 Task: In the  document Andrew.epub Write the word in the shape with center alignment 'LOL'Change Page orientation to  'Landscape' Insert emoji at the end of quote: Smile
Action: Mouse moved to (532, 272)
Screenshot: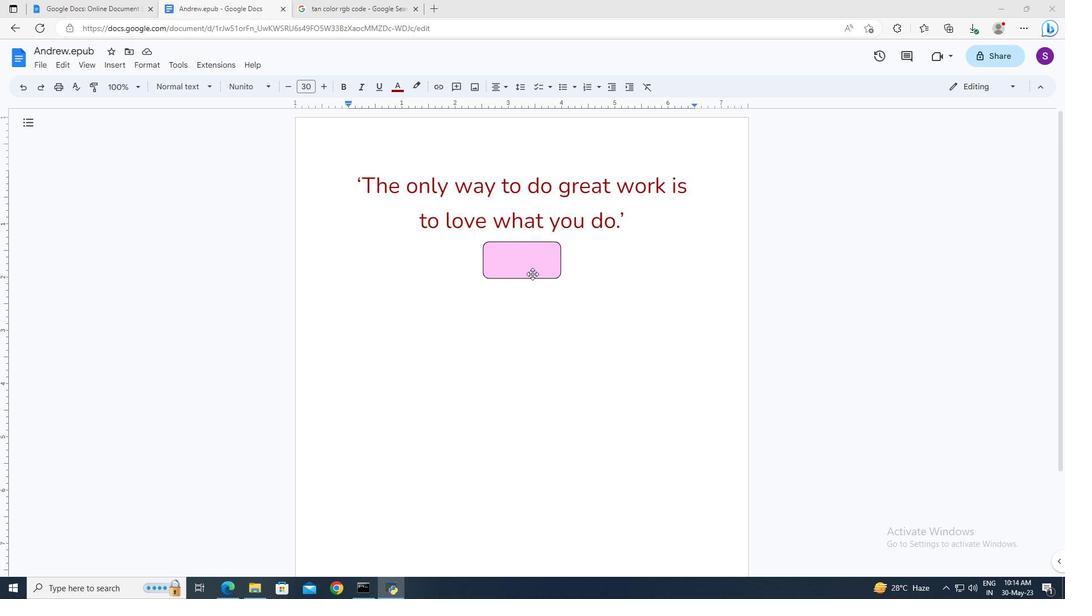 
Action: Mouse pressed left at (532, 272)
Screenshot: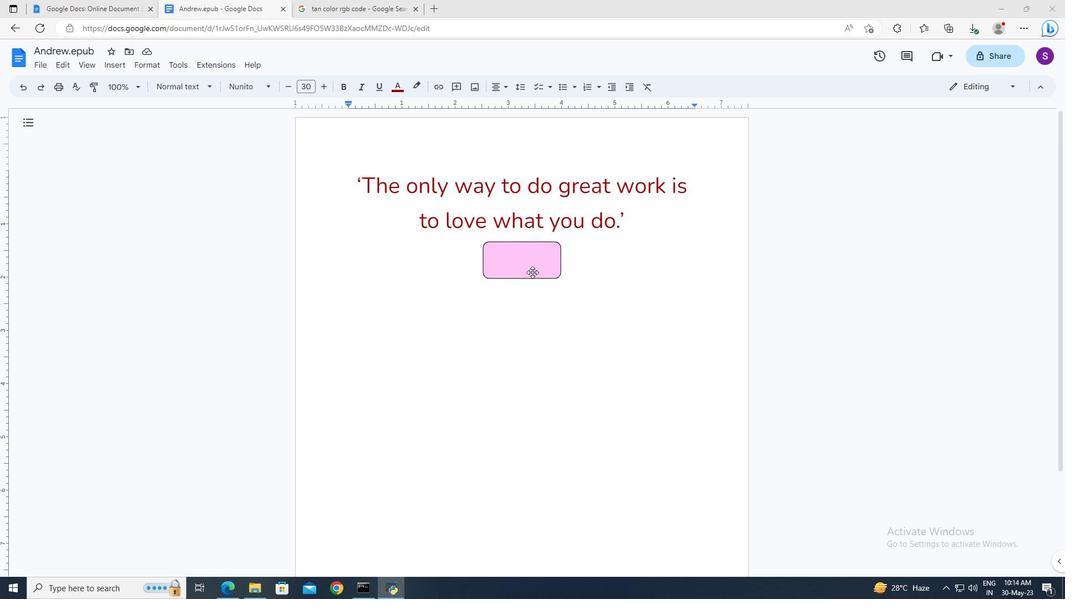 
Action: Mouse moved to (499, 294)
Screenshot: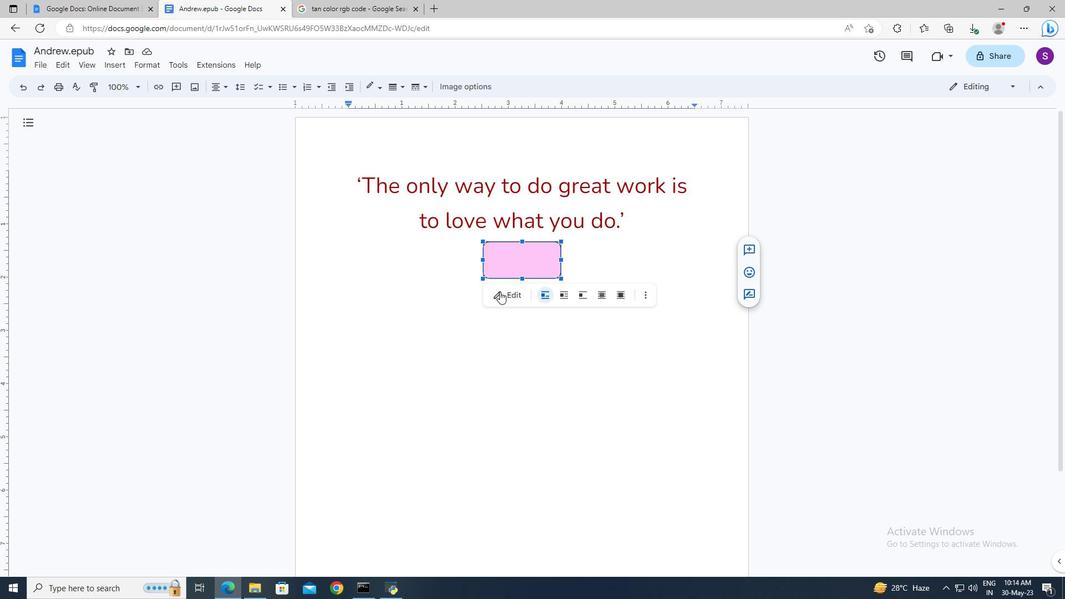 
Action: Mouse pressed left at (499, 294)
Screenshot: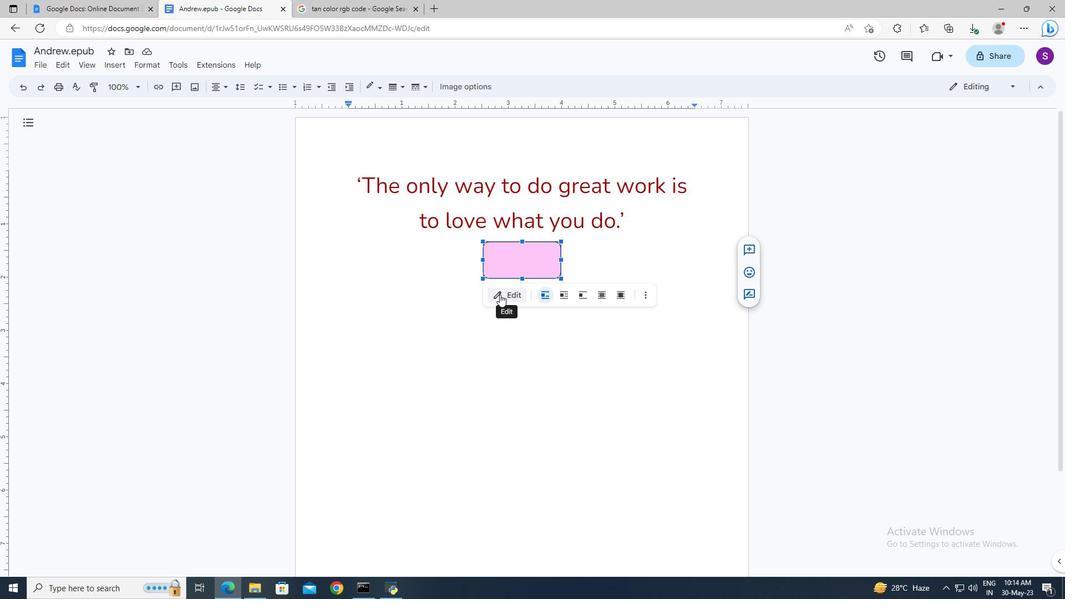 
Action: Mouse moved to (449, 125)
Screenshot: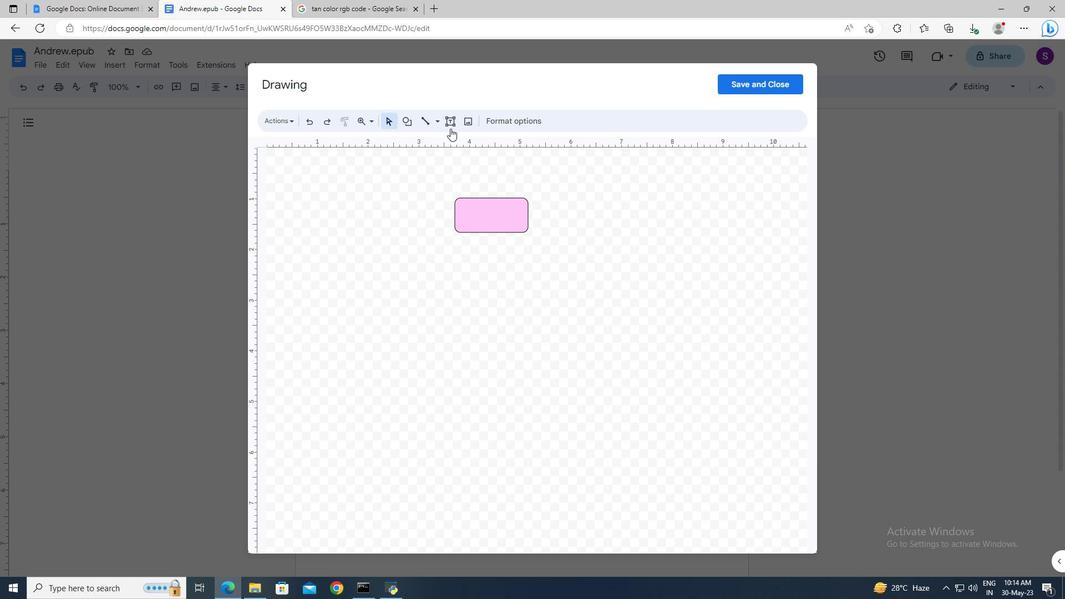 
Action: Mouse pressed left at (449, 125)
Screenshot: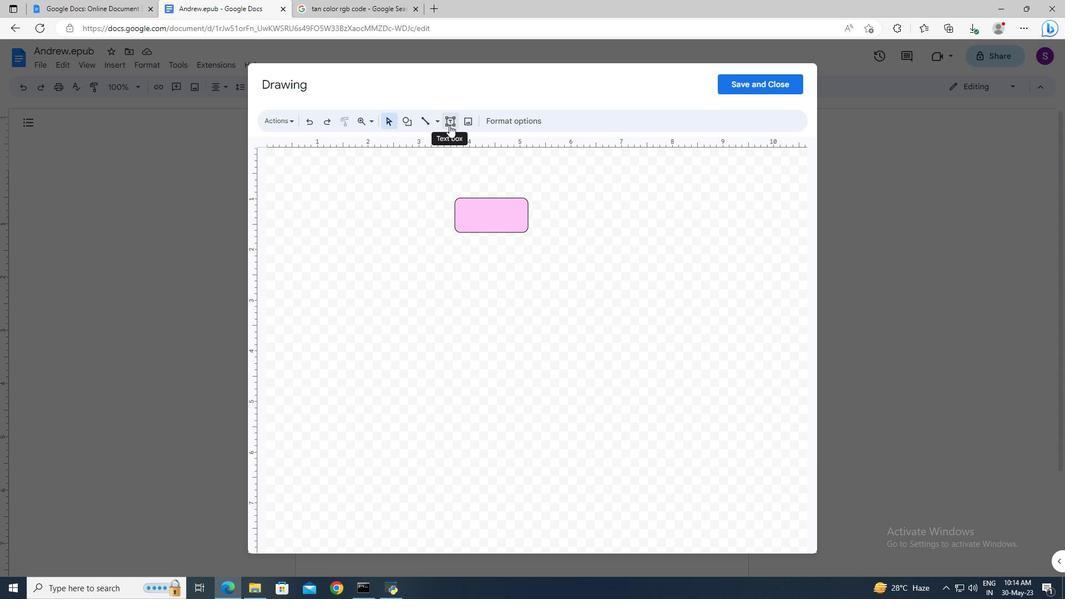
Action: Mouse moved to (470, 210)
Screenshot: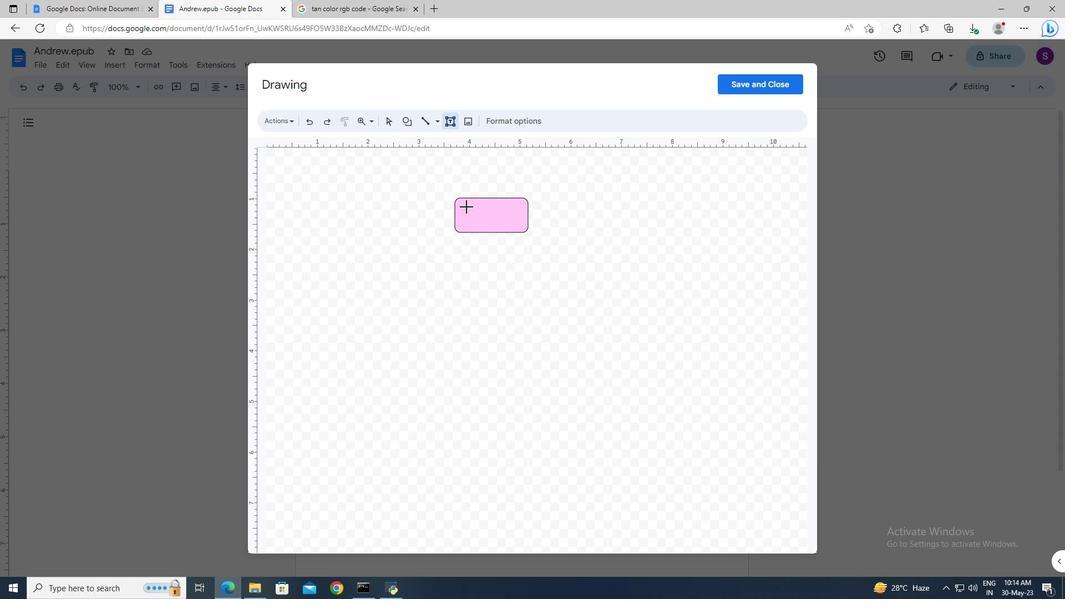 
Action: Mouse pressed left at (466, 207)
Screenshot: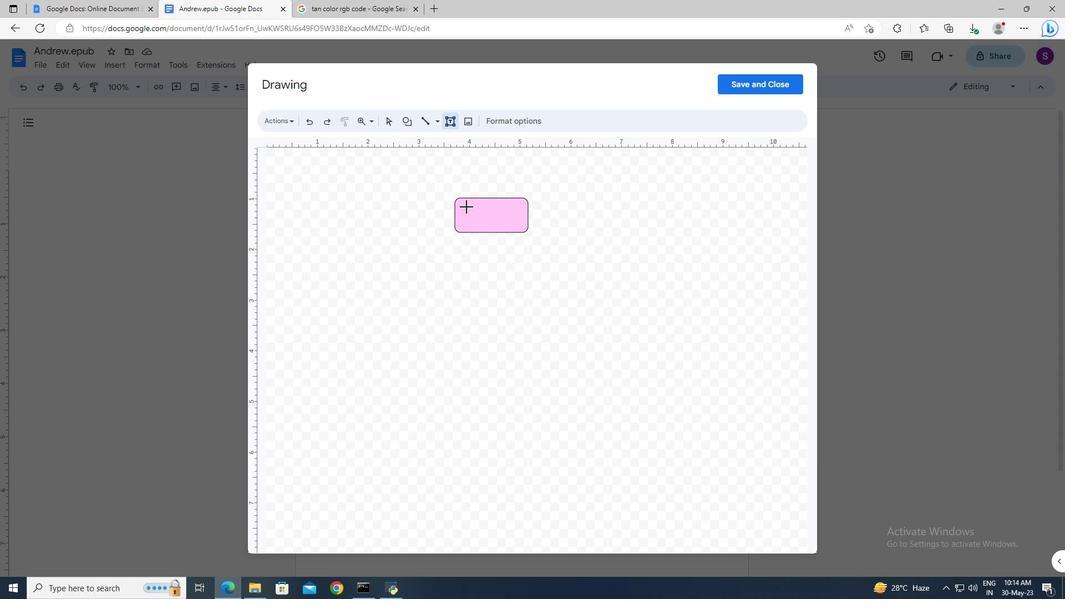 
Action: Mouse moved to (502, 220)
Screenshot: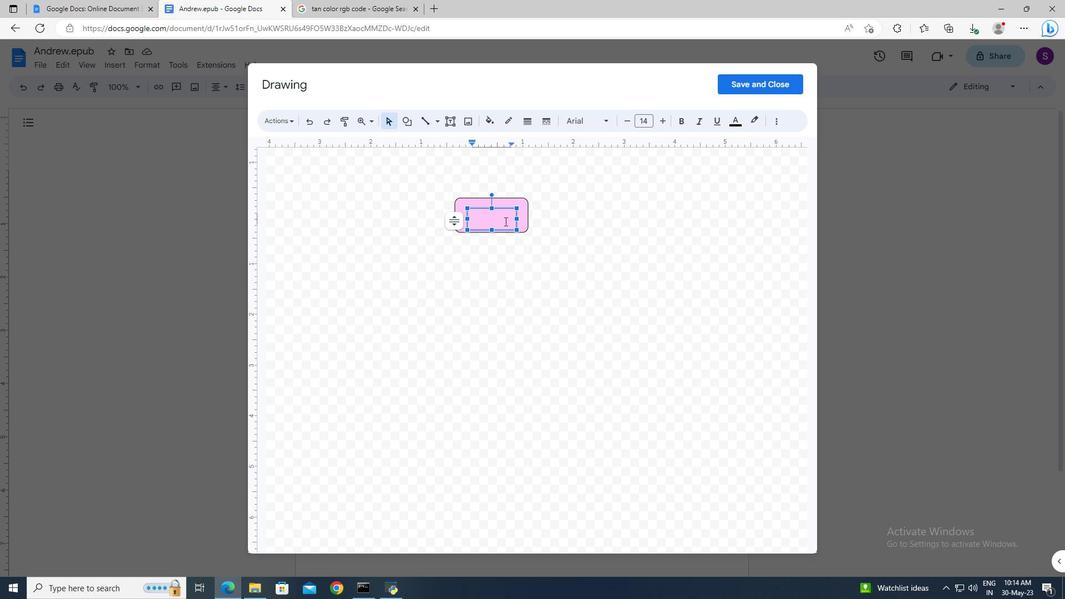 
Action: Key pressed <Key.shift>LOL
Screenshot: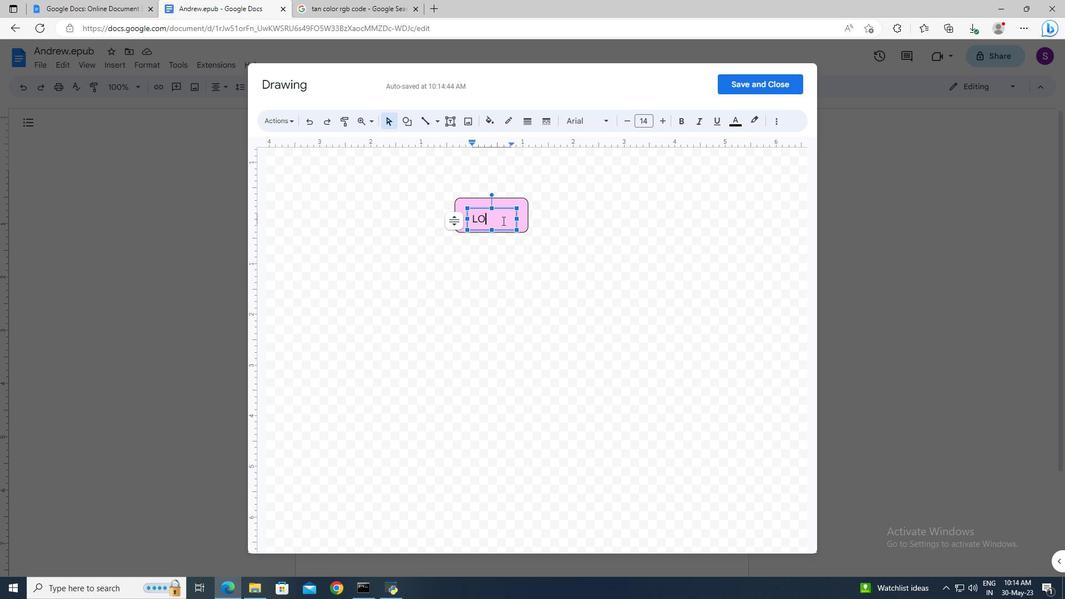 
Action: Mouse moved to (548, 219)
Screenshot: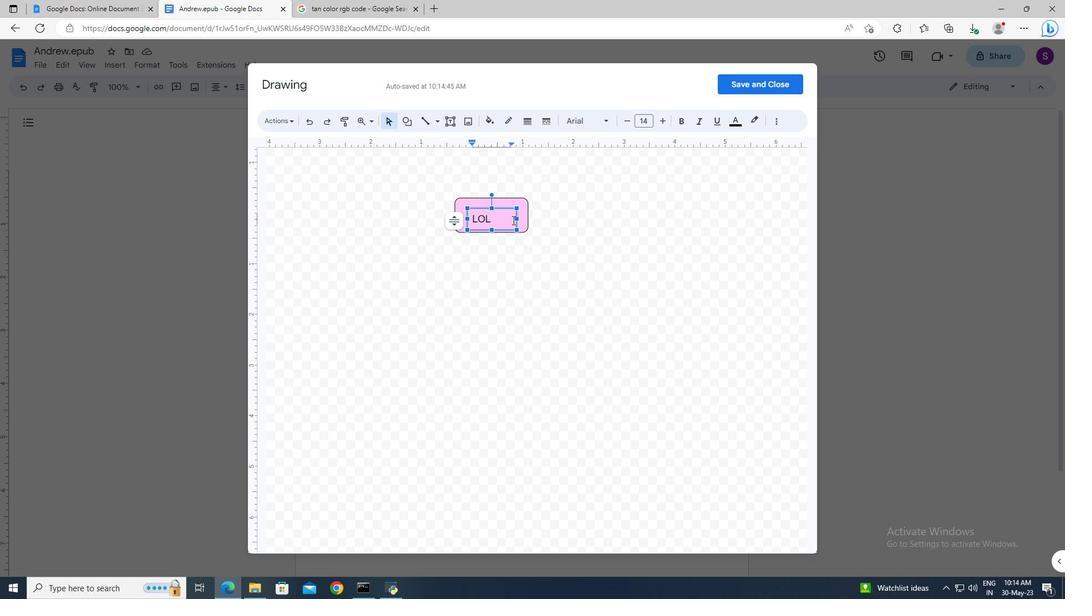 
Action: Mouse pressed left at (548, 219)
Screenshot: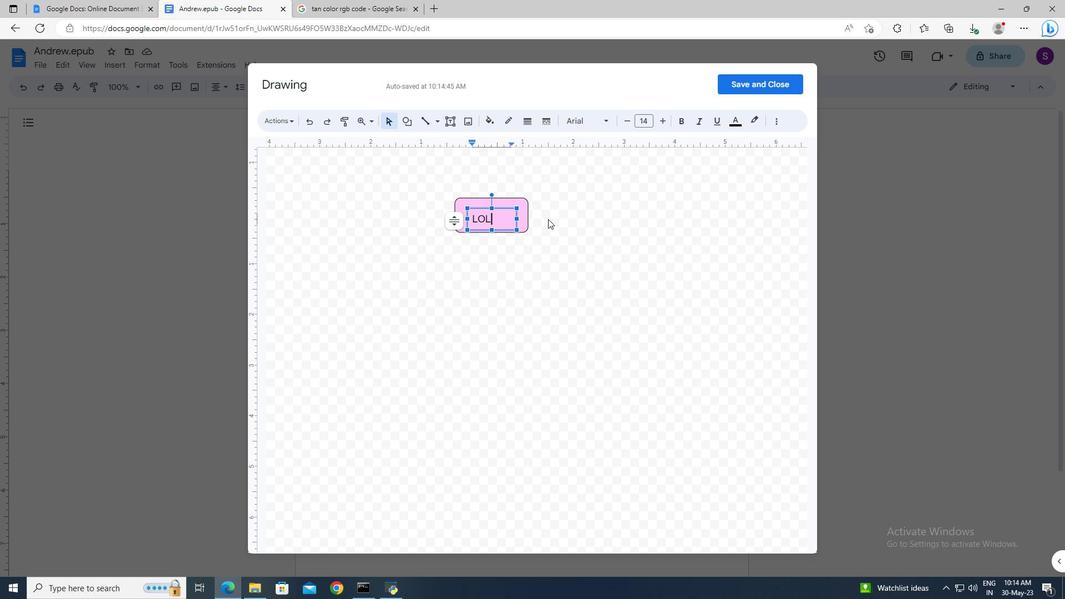 
Action: Mouse moved to (489, 215)
Screenshot: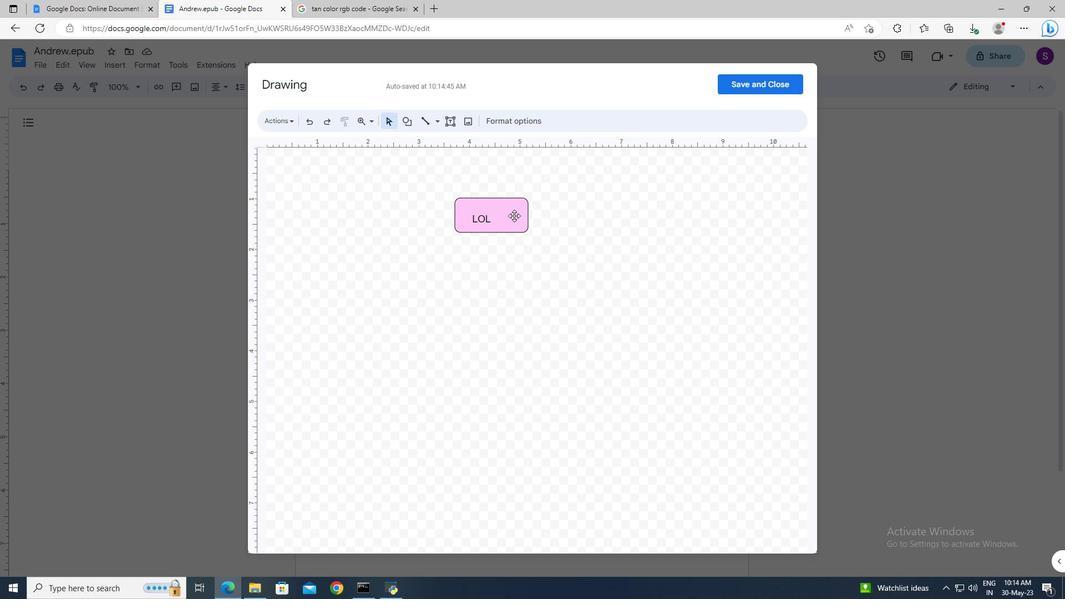 
Action: Mouse pressed left at (489, 215)
Screenshot: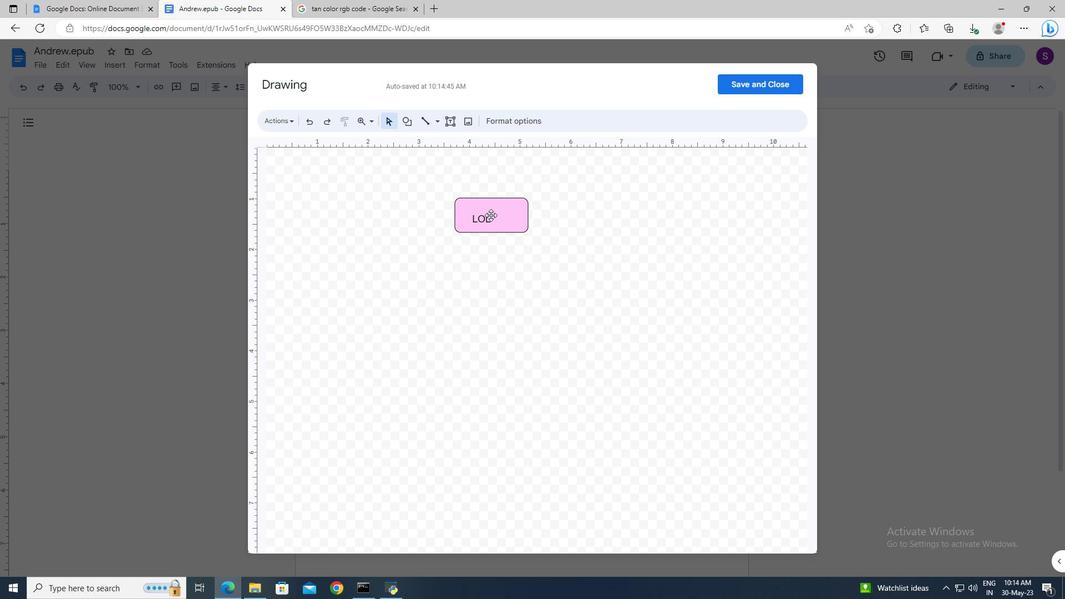
Action: Mouse moved to (514, 219)
Screenshot: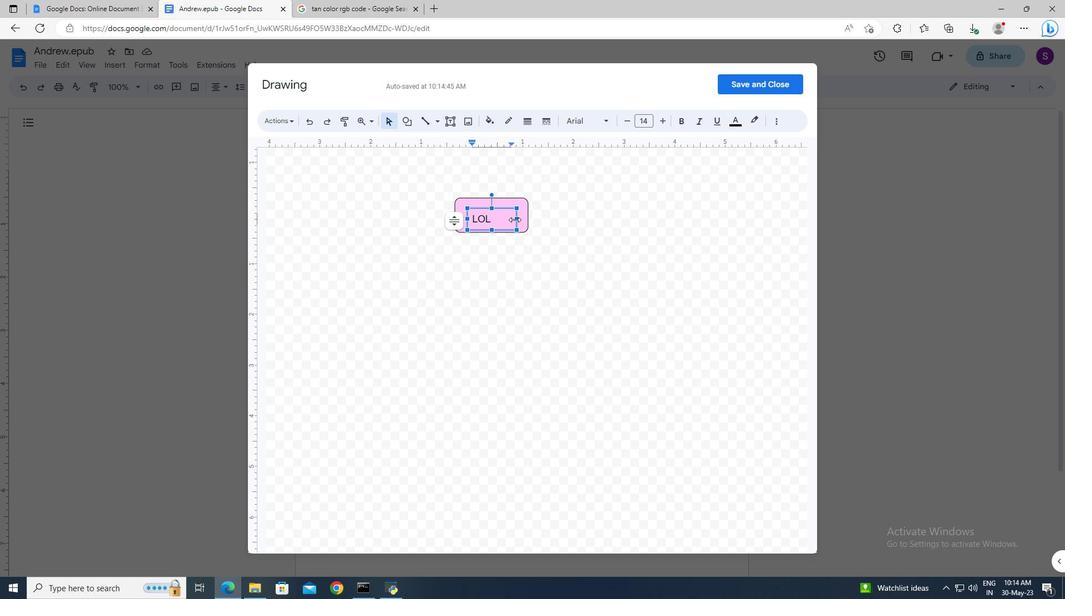 
Action: Mouse pressed left at (514, 219)
Screenshot: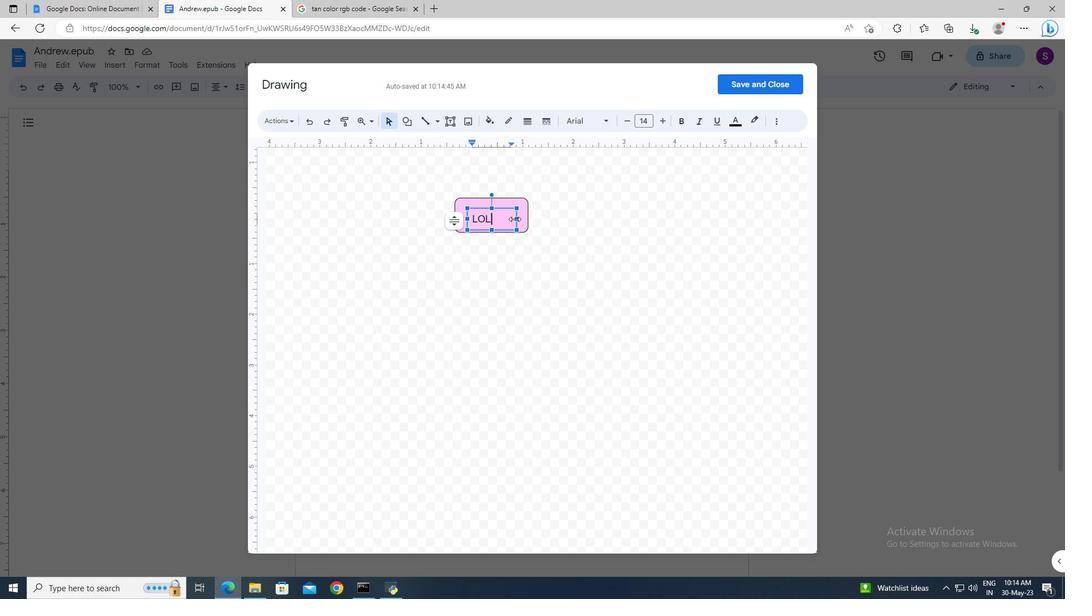 
Action: Mouse moved to (495, 223)
Screenshot: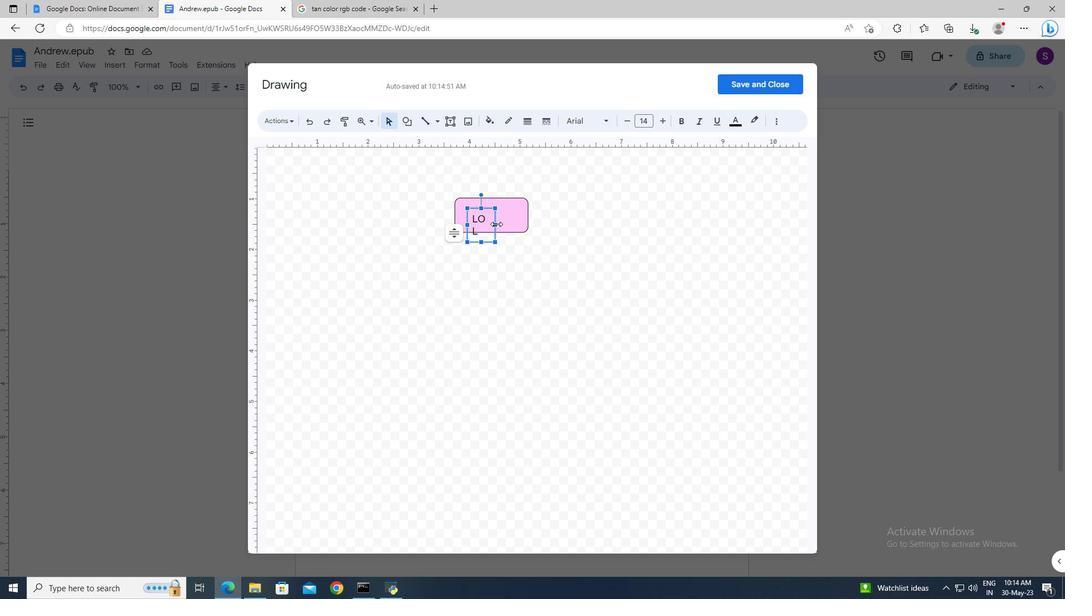 
Action: Mouse pressed left at (495, 223)
Screenshot: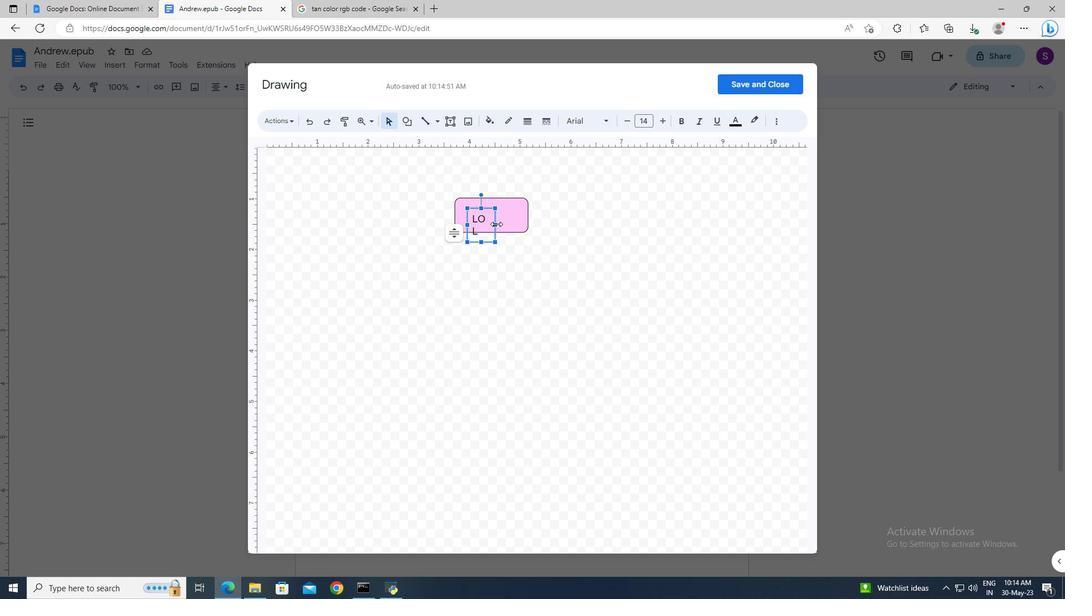 
Action: Mouse moved to (484, 214)
Screenshot: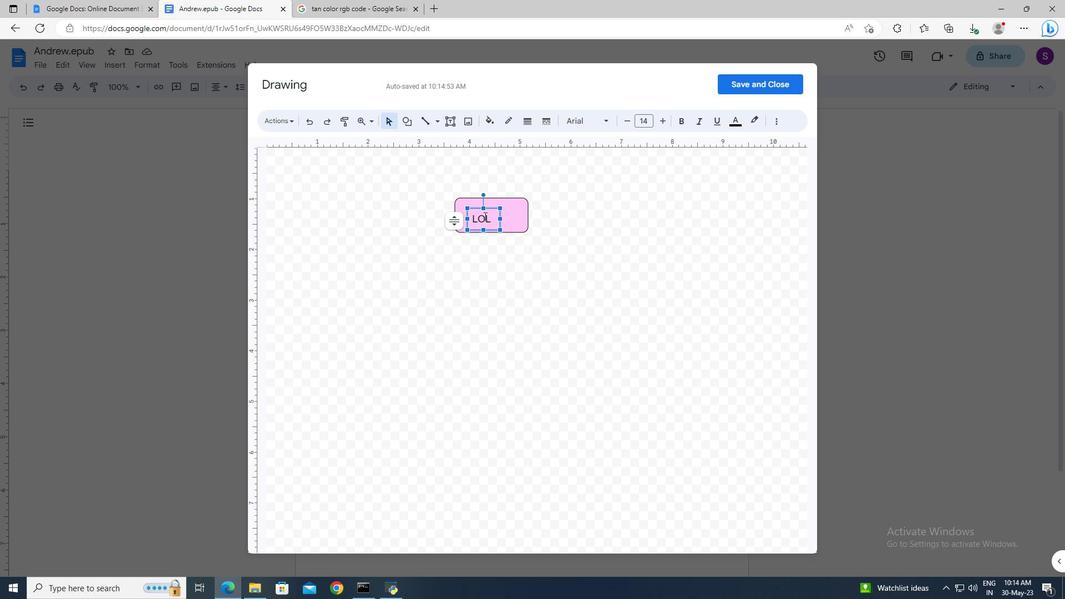 
Action: Mouse pressed left at (484, 214)
Screenshot: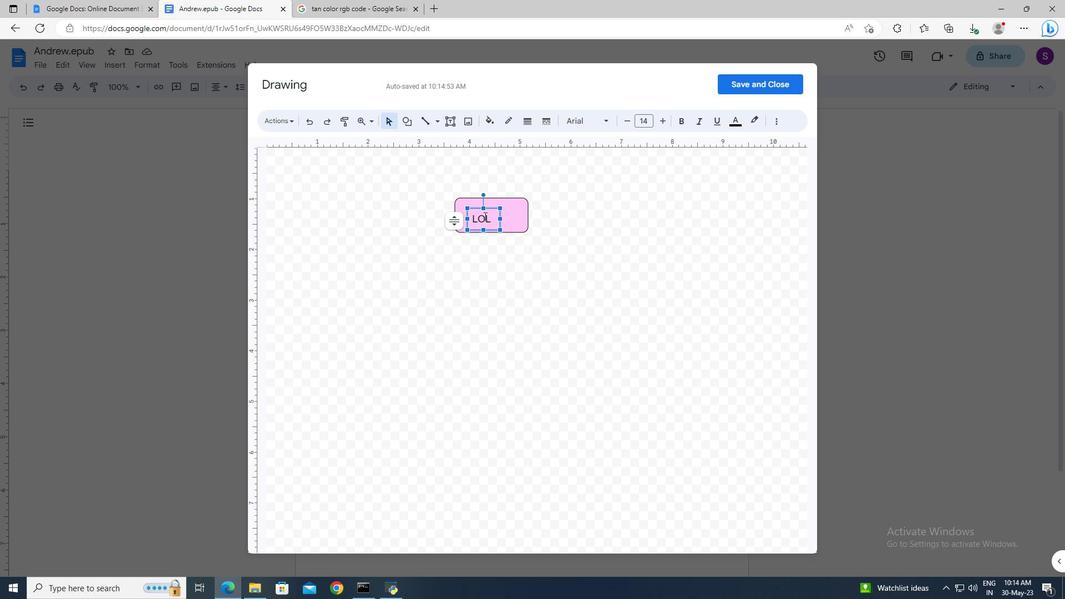 
Action: Mouse moved to (485, 208)
Screenshot: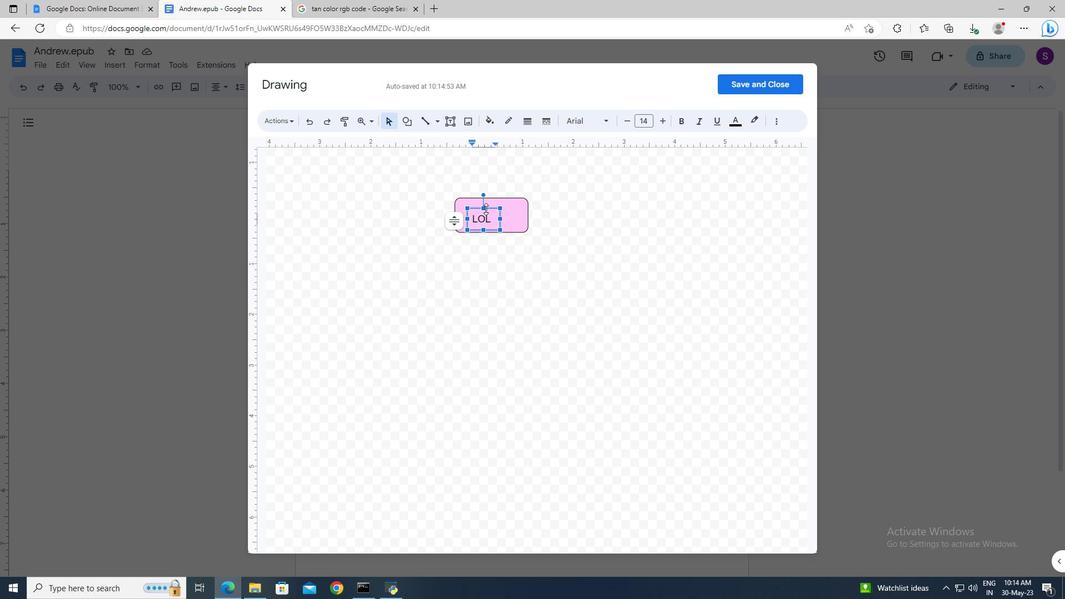 
Action: Mouse pressed left at (485, 208)
Screenshot: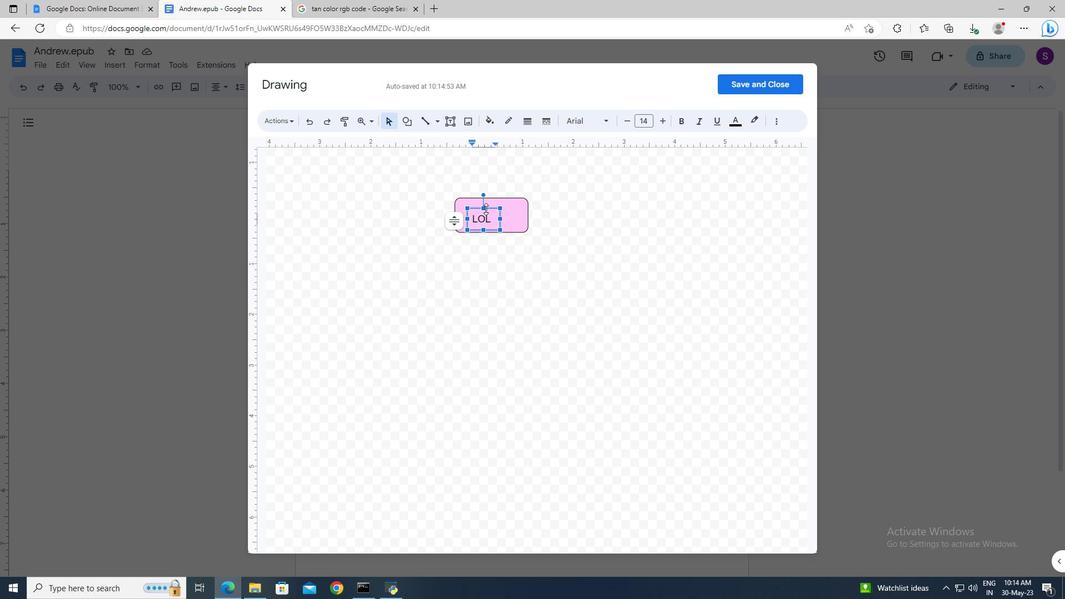 
Action: Mouse moved to (486, 209)
Screenshot: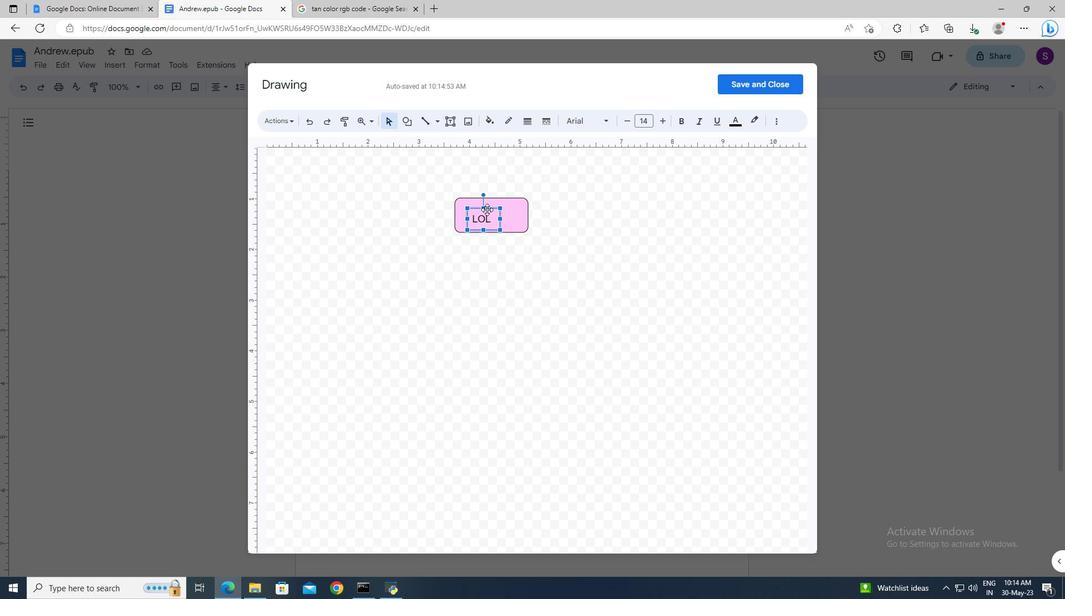 
Action: Mouse pressed left at (486, 209)
Screenshot: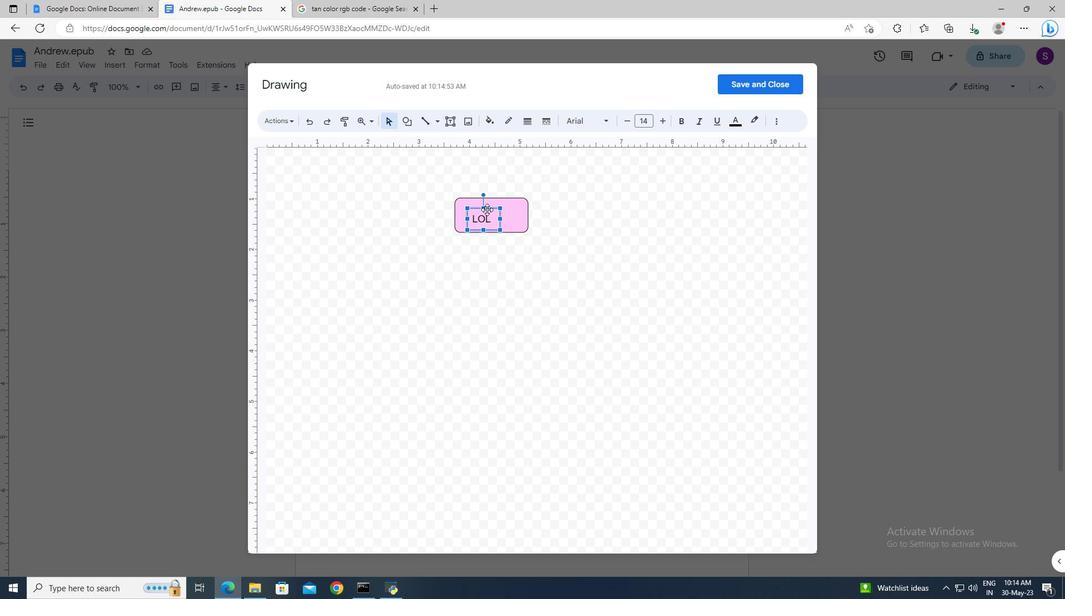 
Action: Mouse moved to (507, 214)
Screenshot: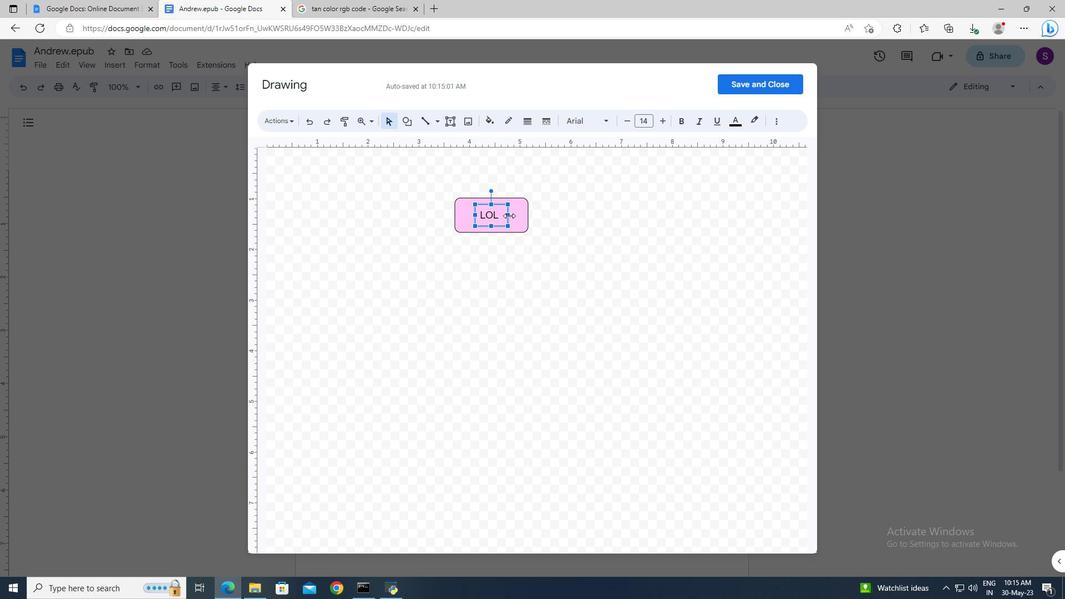 
Action: Mouse pressed left at (507, 214)
Screenshot: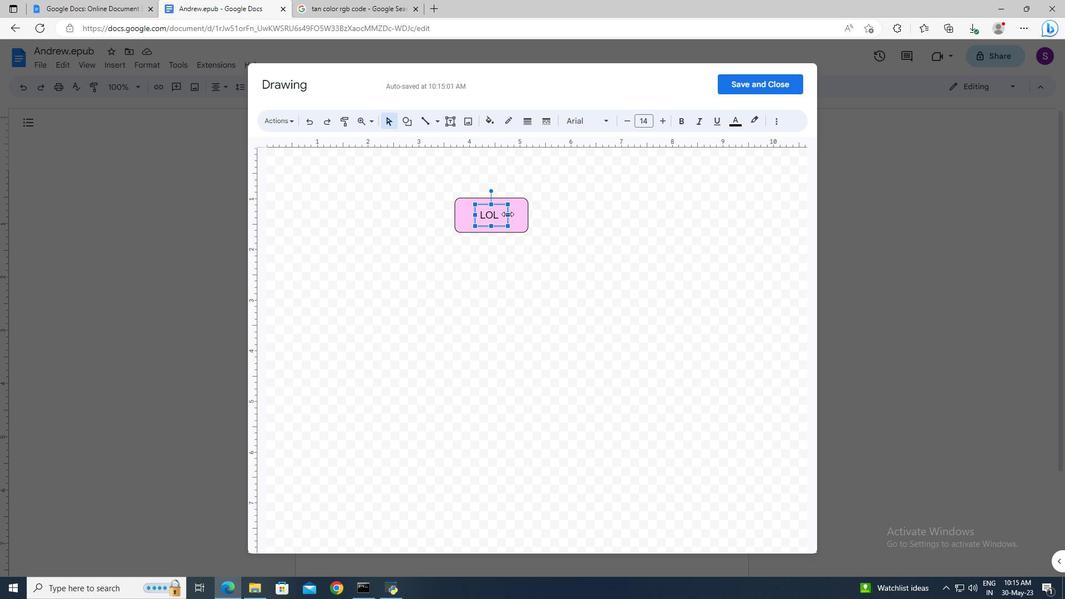 
Action: Mouse moved to (490, 211)
Screenshot: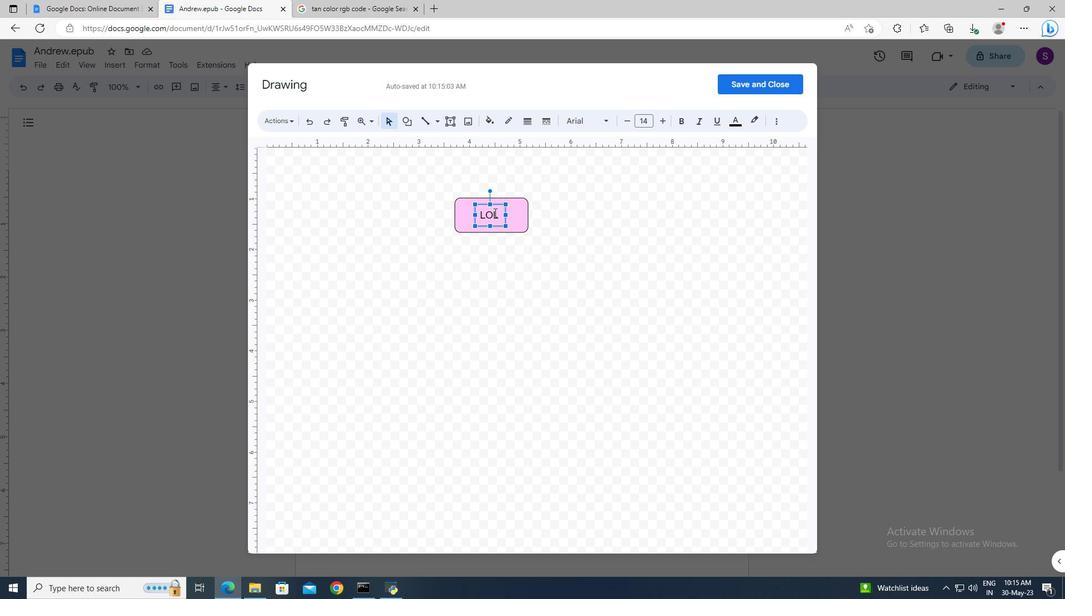 
Action: Mouse pressed left at (490, 211)
Screenshot: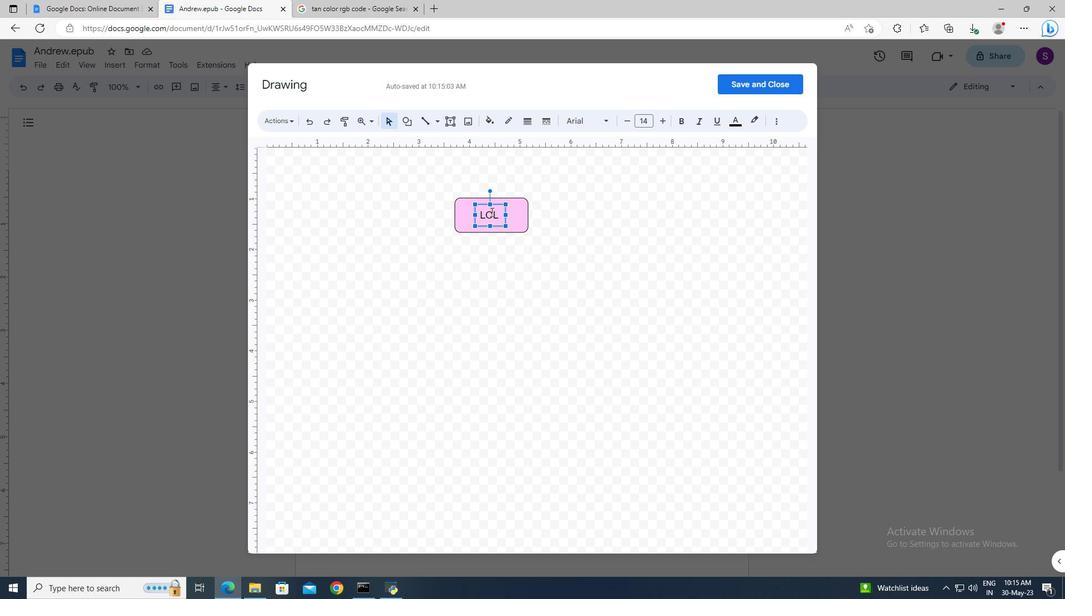 
Action: Mouse pressed left at (490, 211)
Screenshot: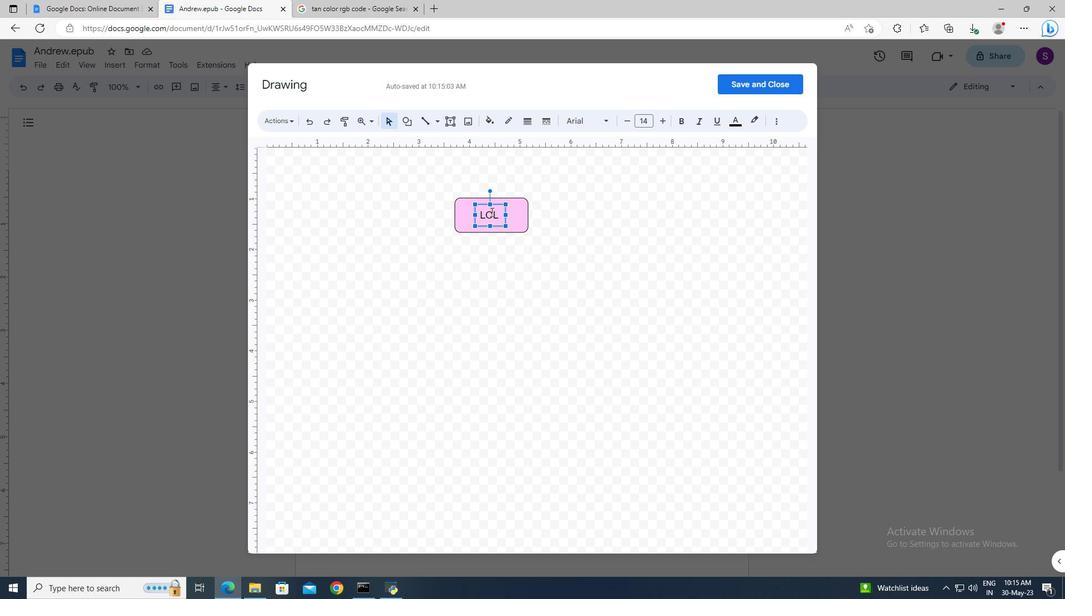 
Action: Mouse moved to (732, 88)
Screenshot: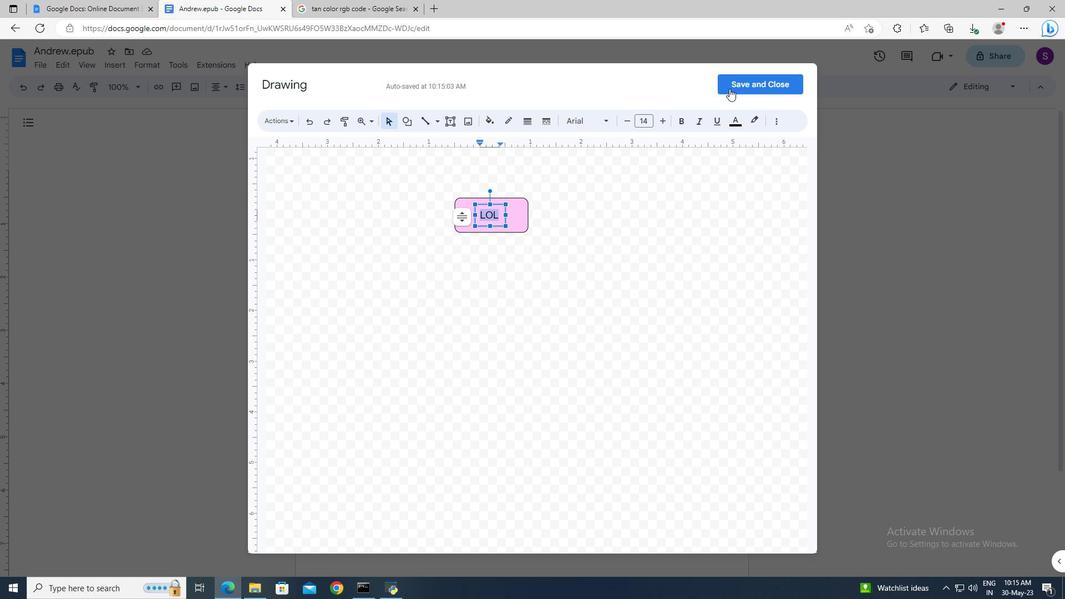 
Action: Mouse pressed left at (732, 88)
Screenshot: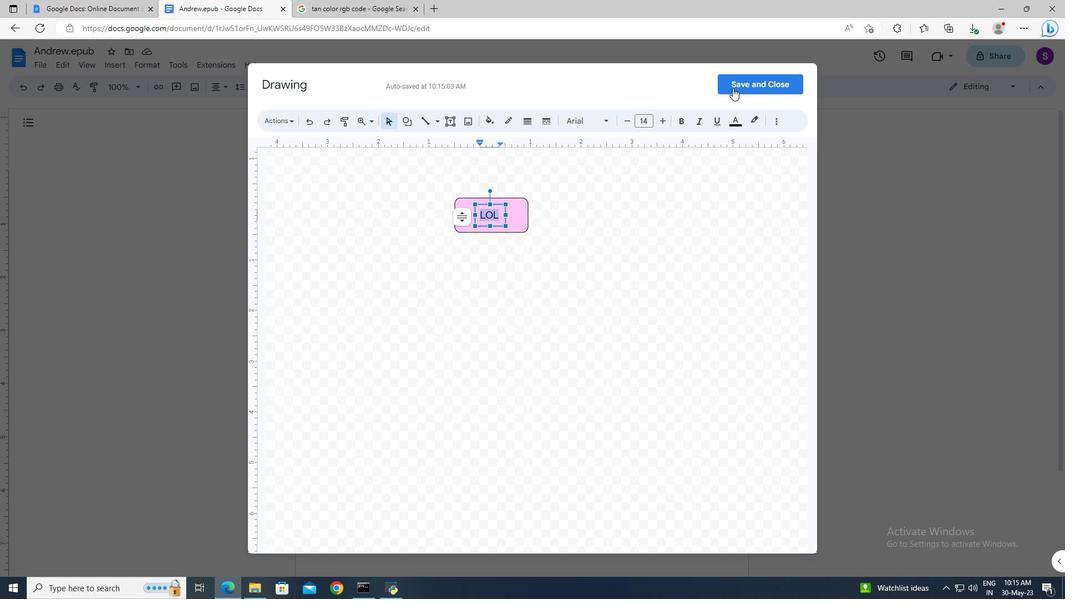 
Action: Mouse moved to (521, 259)
Screenshot: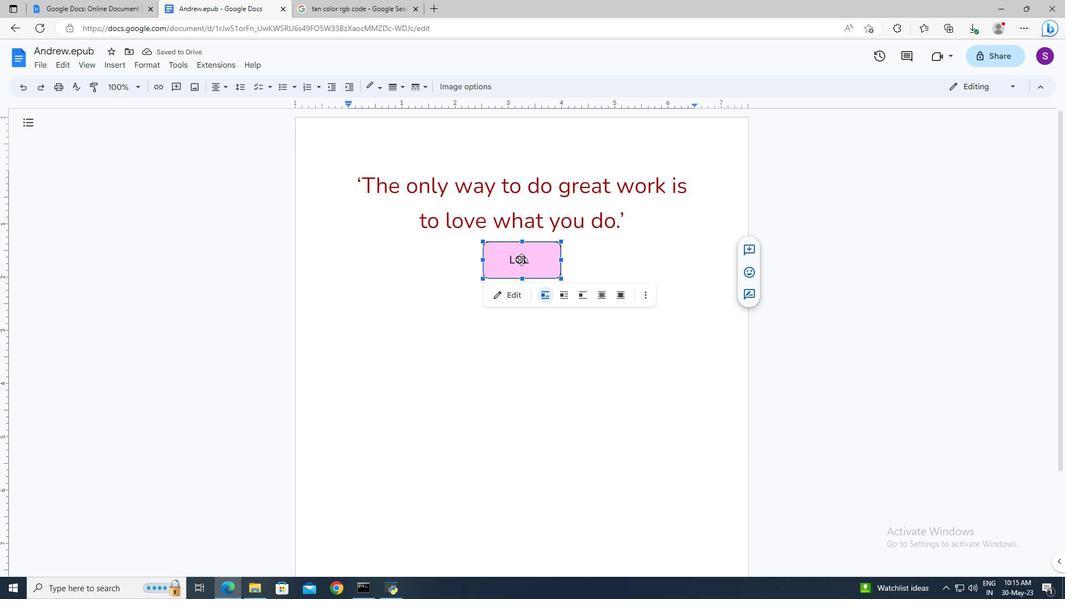 
Action: Mouse pressed left at (521, 259)
Screenshot: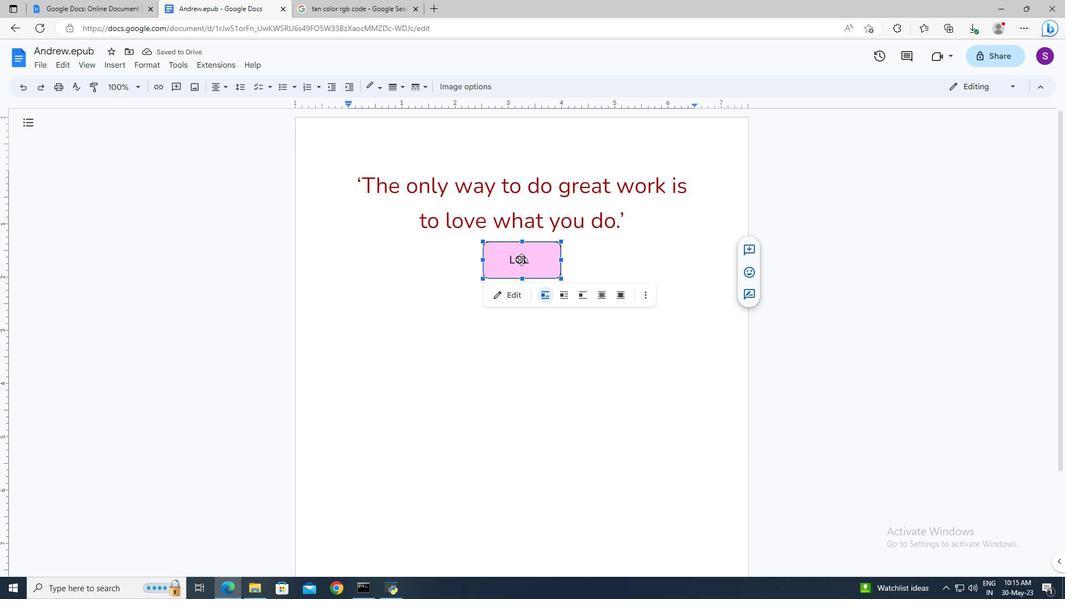 
Action: Mouse moved to (521, 259)
Screenshot: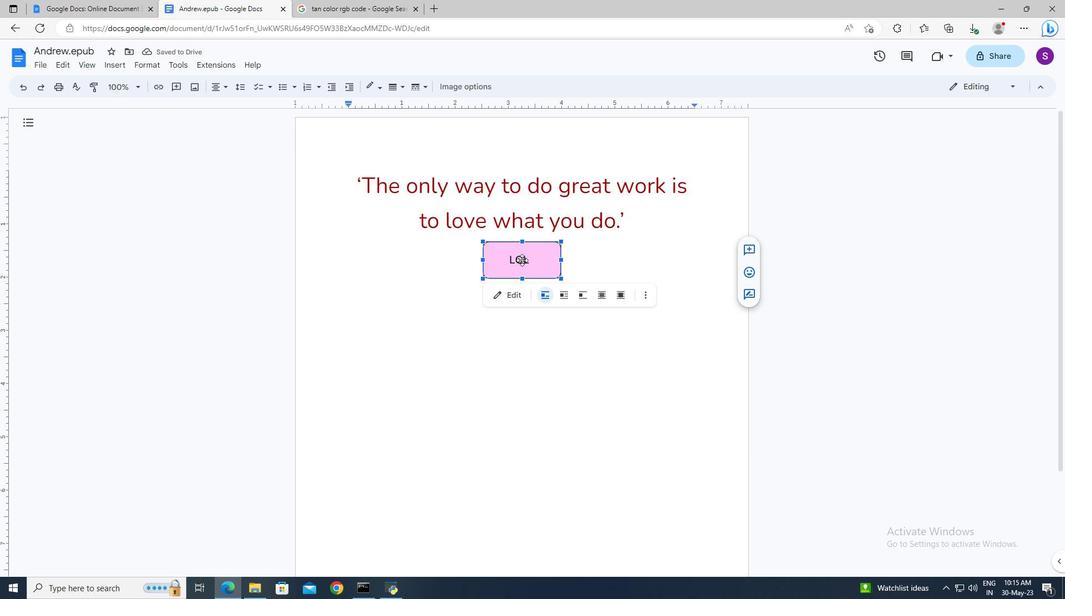 
Action: Mouse pressed left at (521, 259)
Screenshot: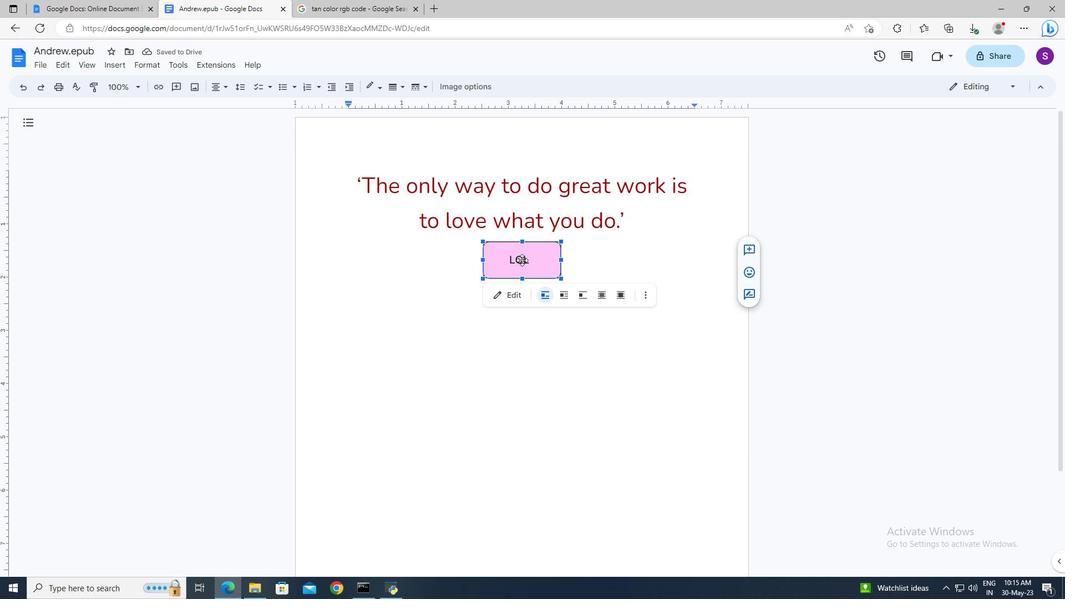 
Action: Mouse pressed left at (521, 259)
Screenshot: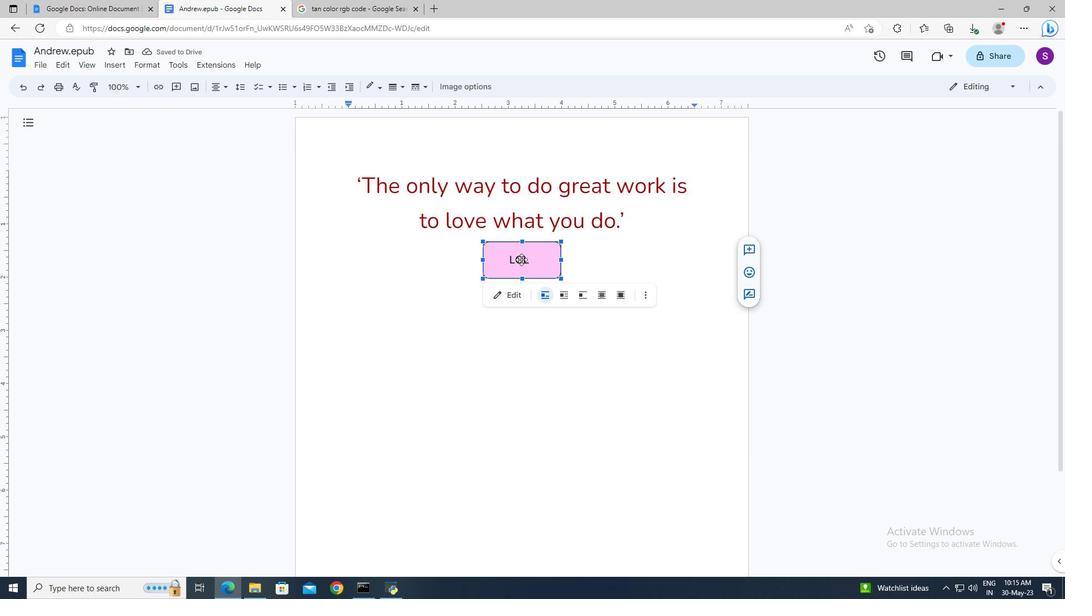 
Action: Mouse moved to (752, 83)
Screenshot: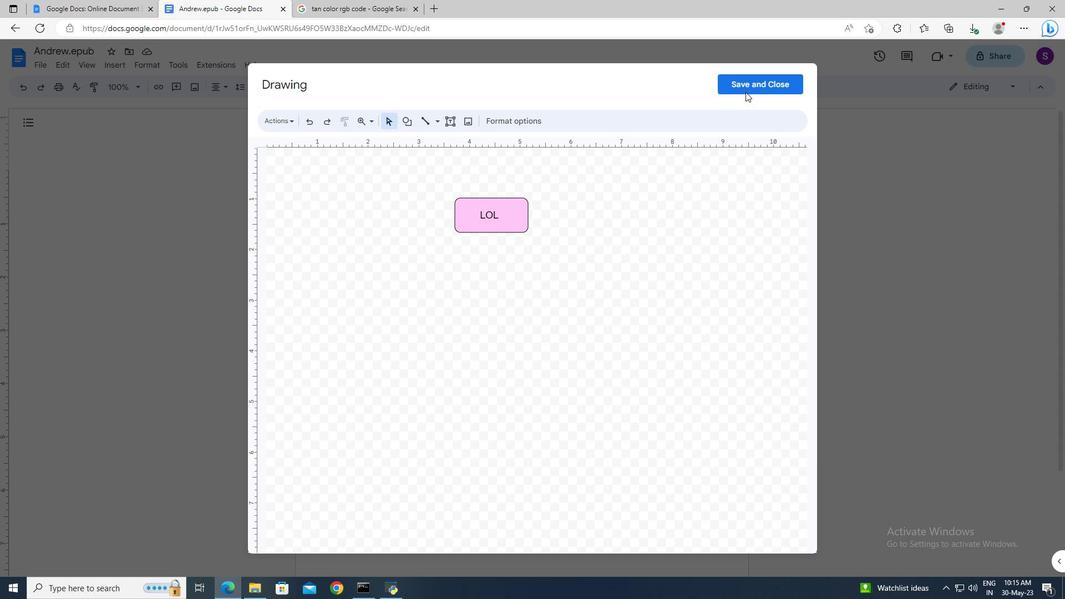 
Action: Mouse pressed left at (752, 83)
Screenshot: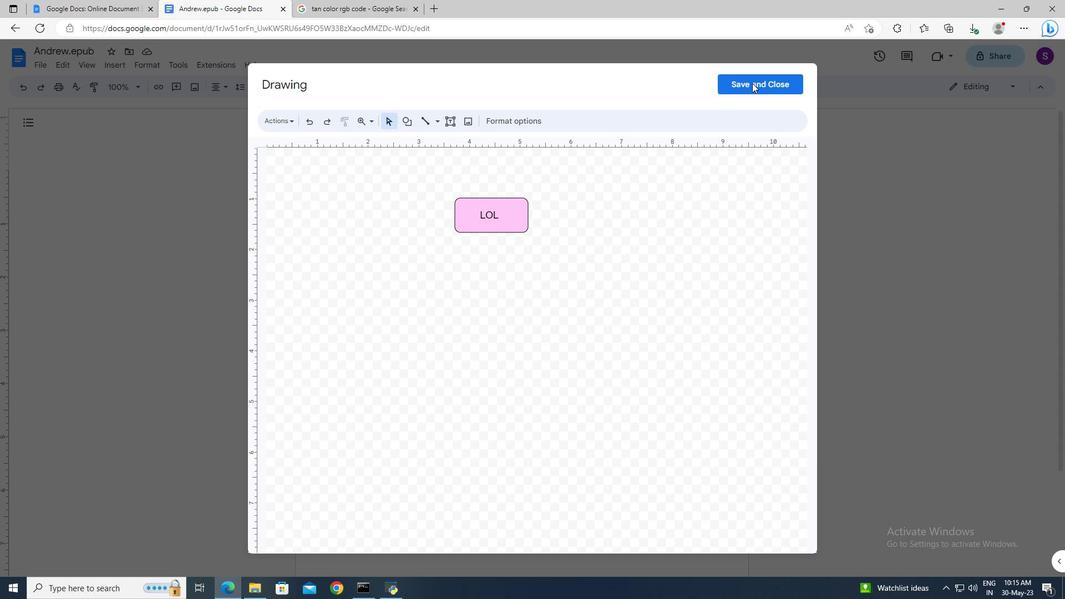 
Action: Mouse moved to (635, 221)
Screenshot: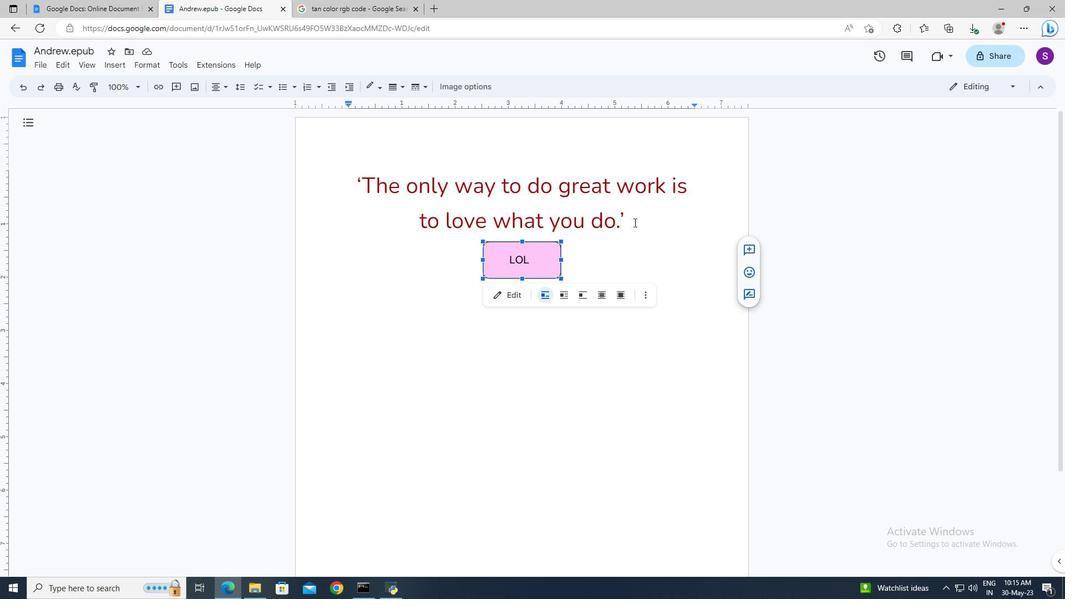 
Action: Mouse pressed left at (635, 221)
Screenshot: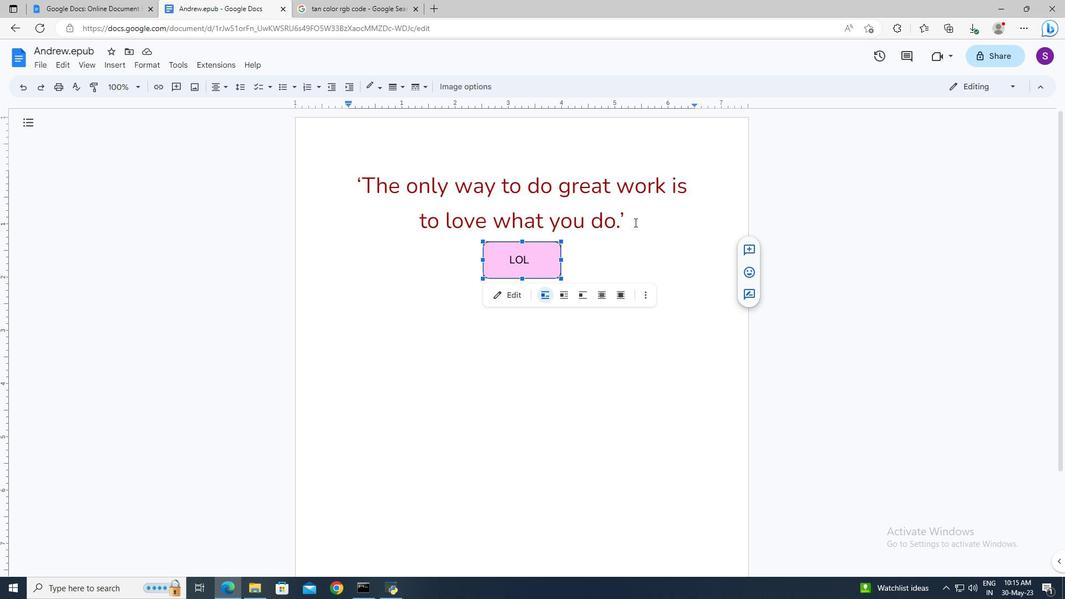 
Action: Mouse moved to (46, 63)
Screenshot: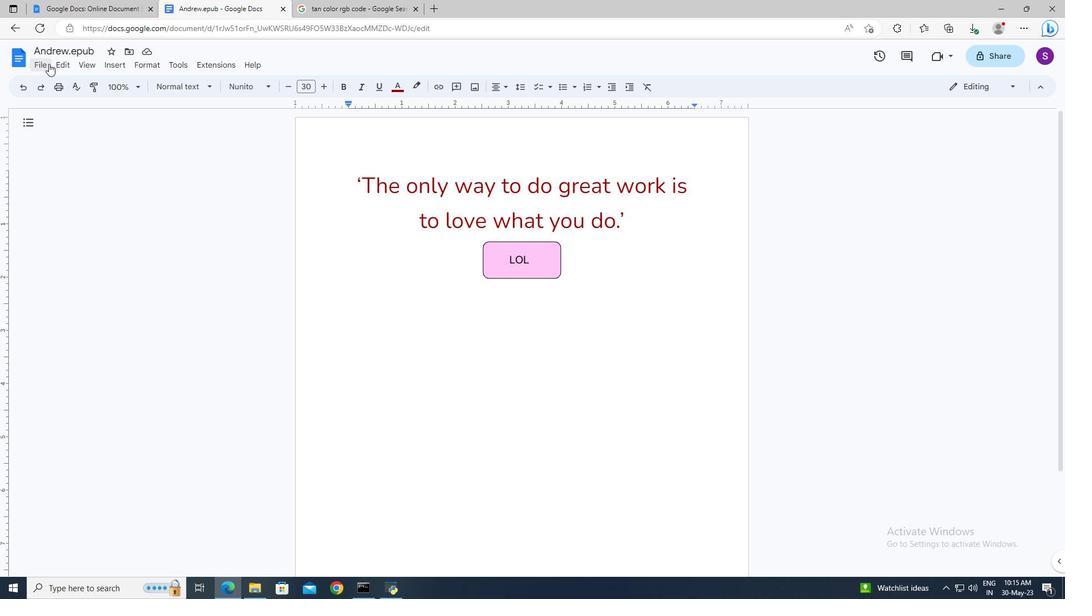 
Action: Mouse pressed left at (46, 63)
Screenshot: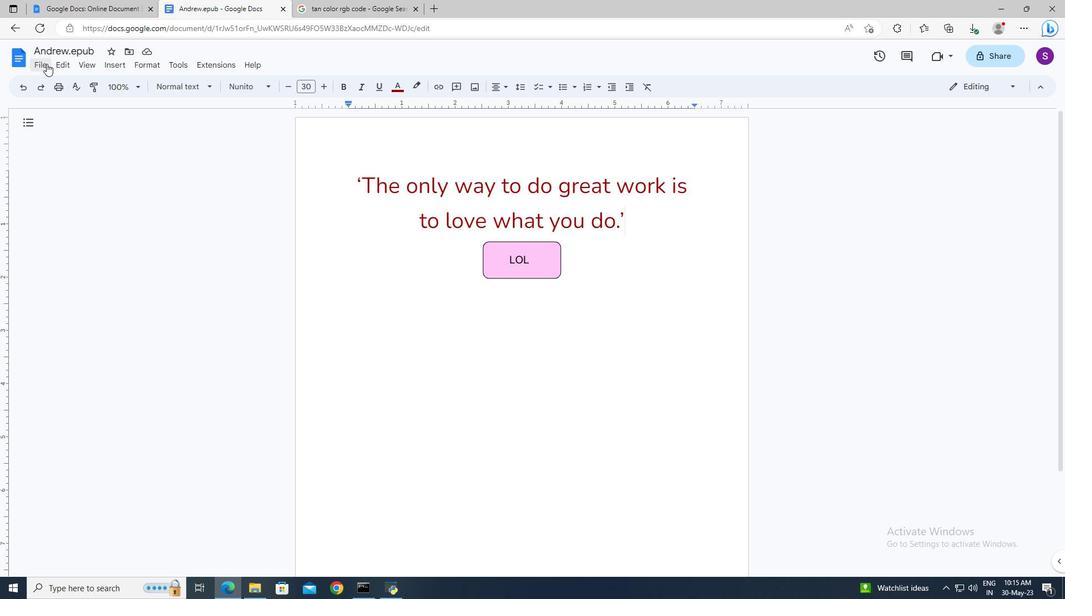
Action: Mouse moved to (79, 366)
Screenshot: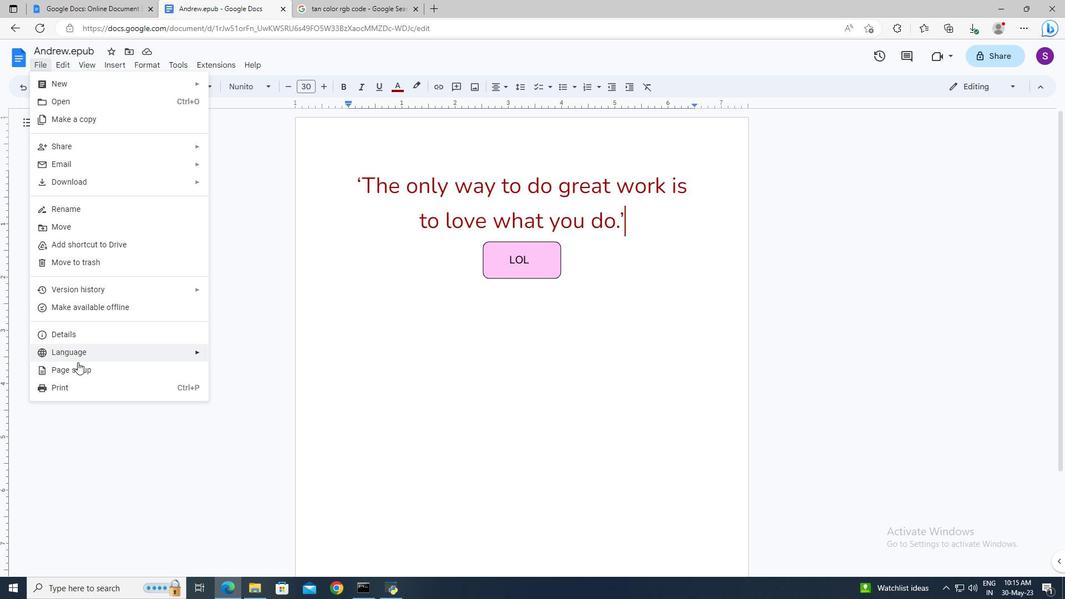 
Action: Mouse pressed left at (79, 366)
Screenshot: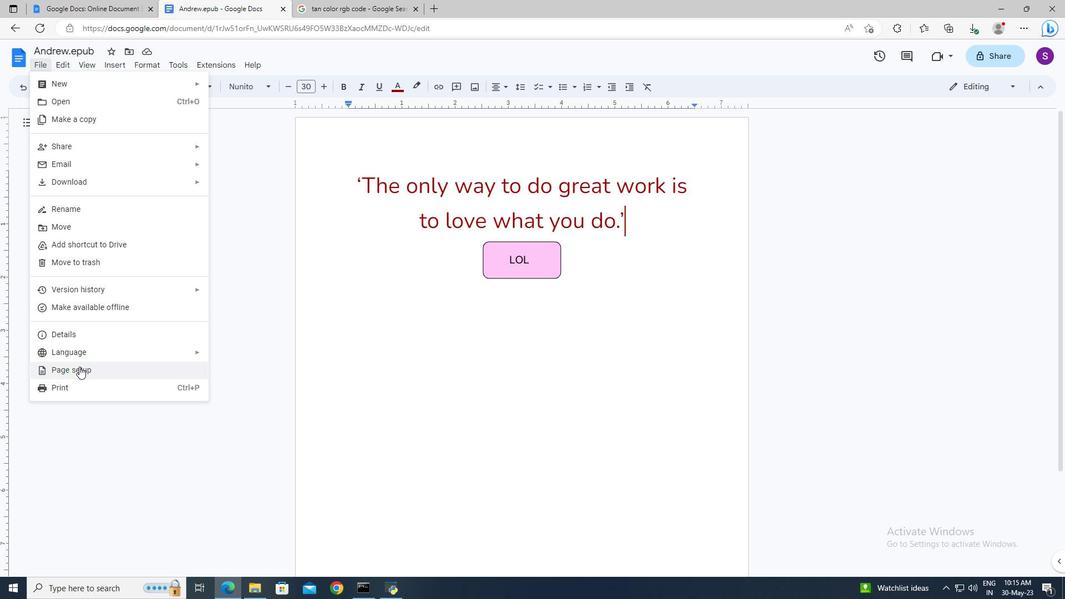 
Action: Mouse moved to (490, 291)
Screenshot: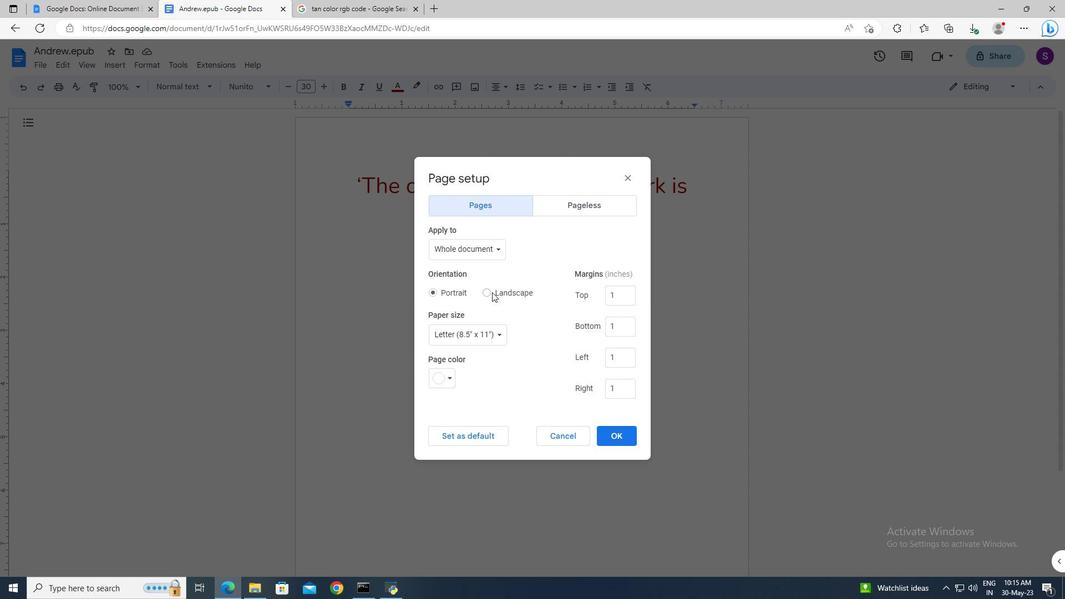 
Action: Mouse pressed left at (490, 291)
Screenshot: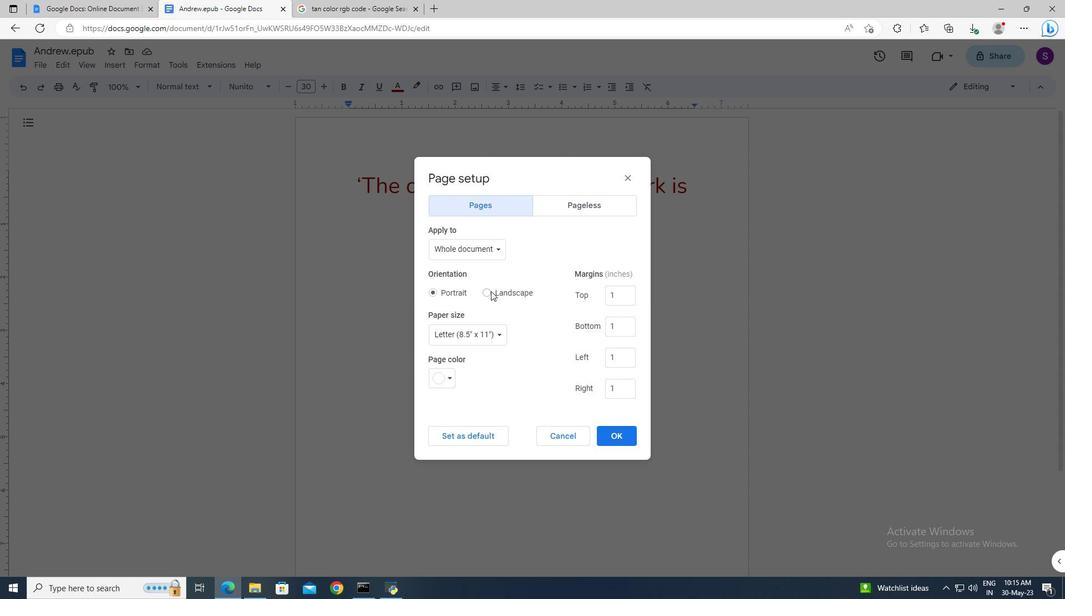 
Action: Mouse moved to (605, 441)
Screenshot: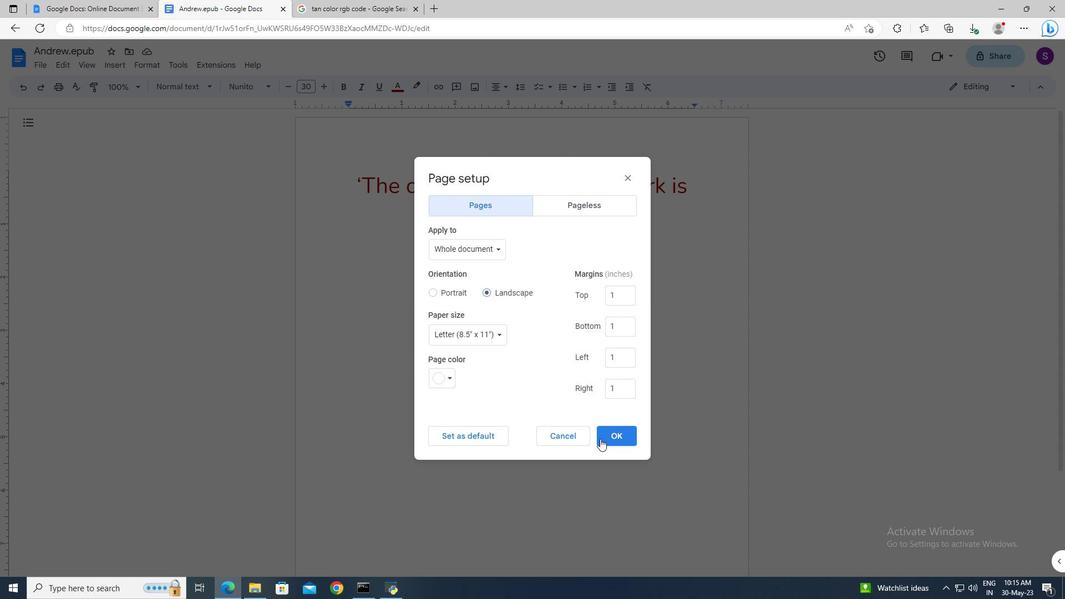 
Action: Mouse pressed left at (605, 441)
Screenshot: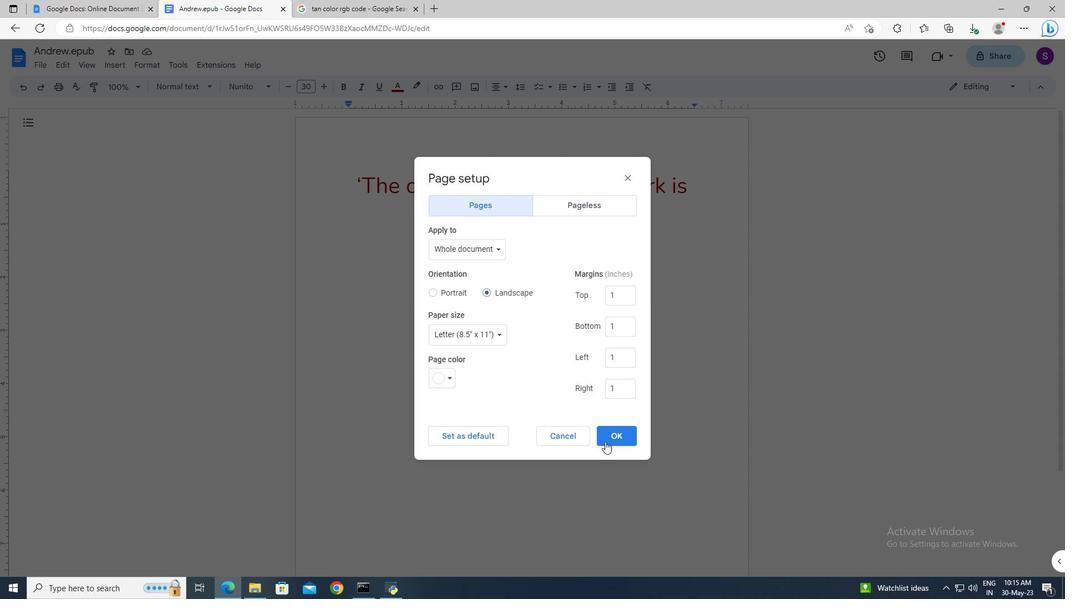 
Action: Mouse moved to (115, 68)
Screenshot: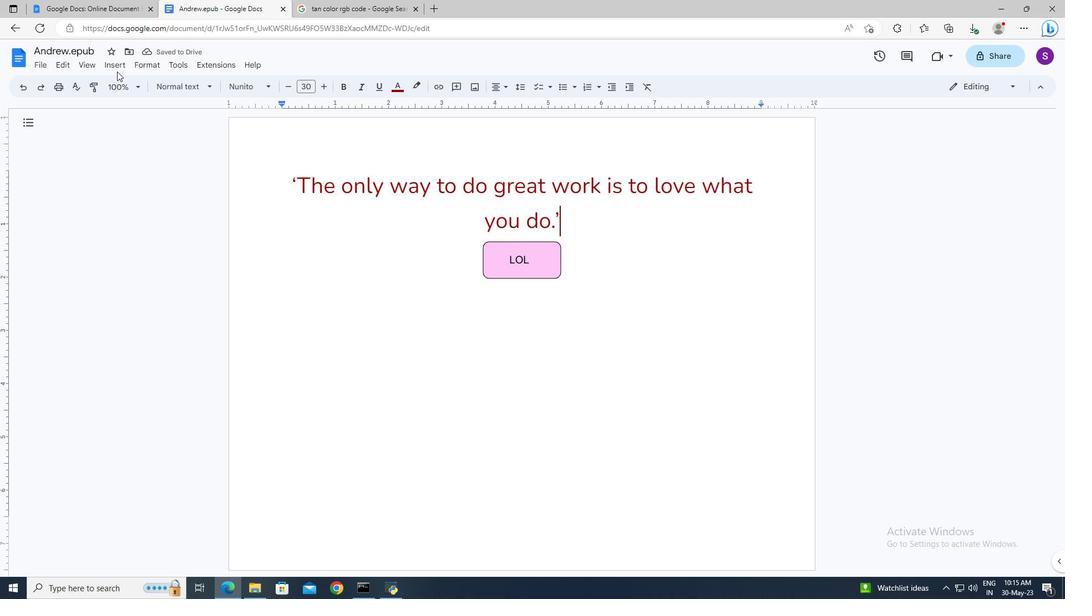 
Action: Mouse pressed left at (115, 68)
Screenshot: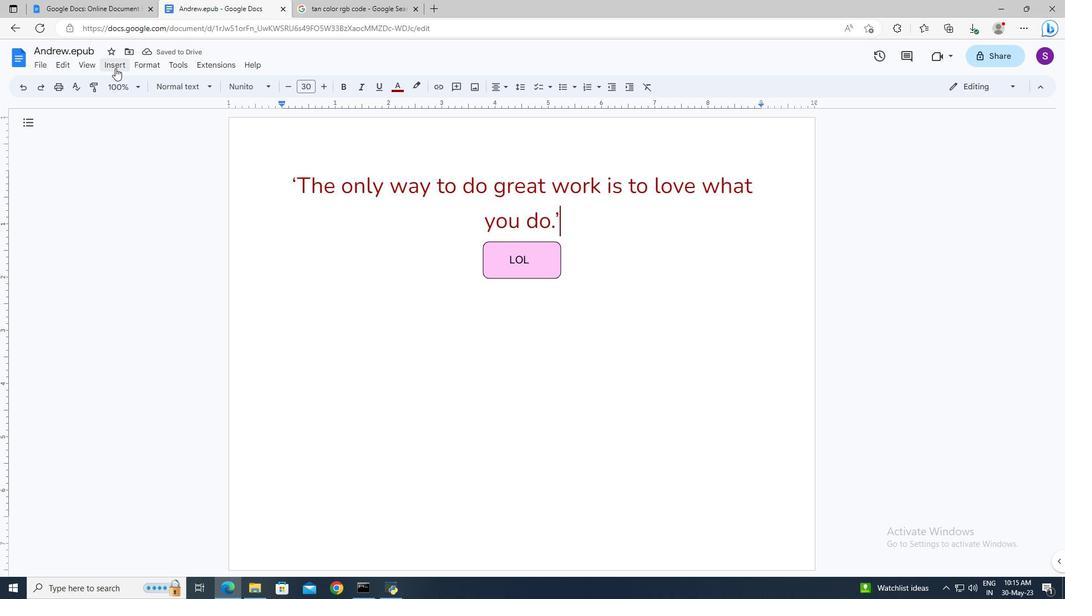 
Action: Mouse moved to (129, 169)
Screenshot: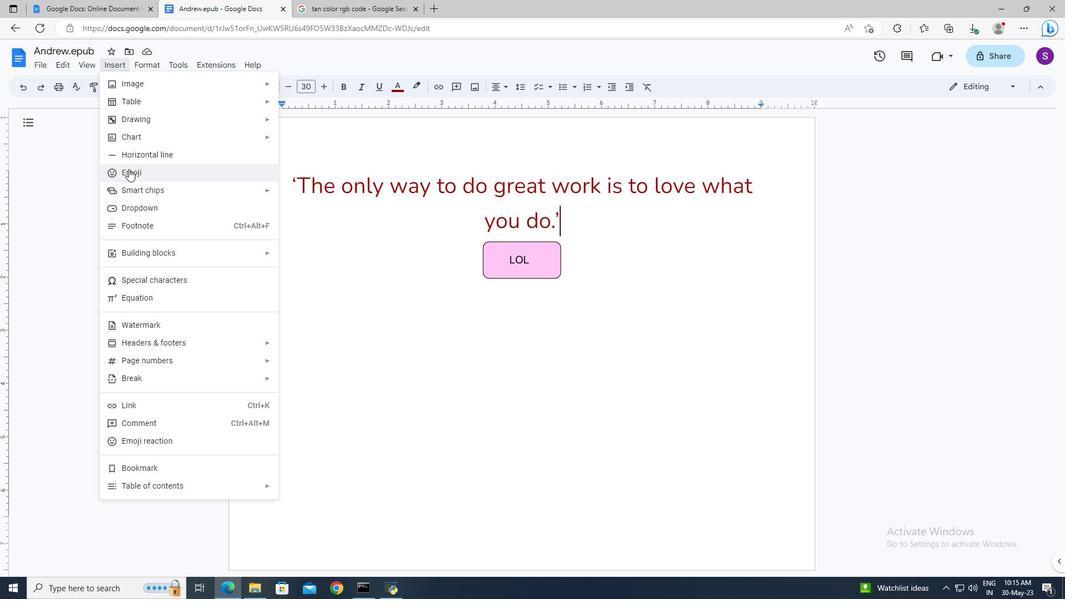 
Action: Mouse pressed left at (129, 169)
Screenshot: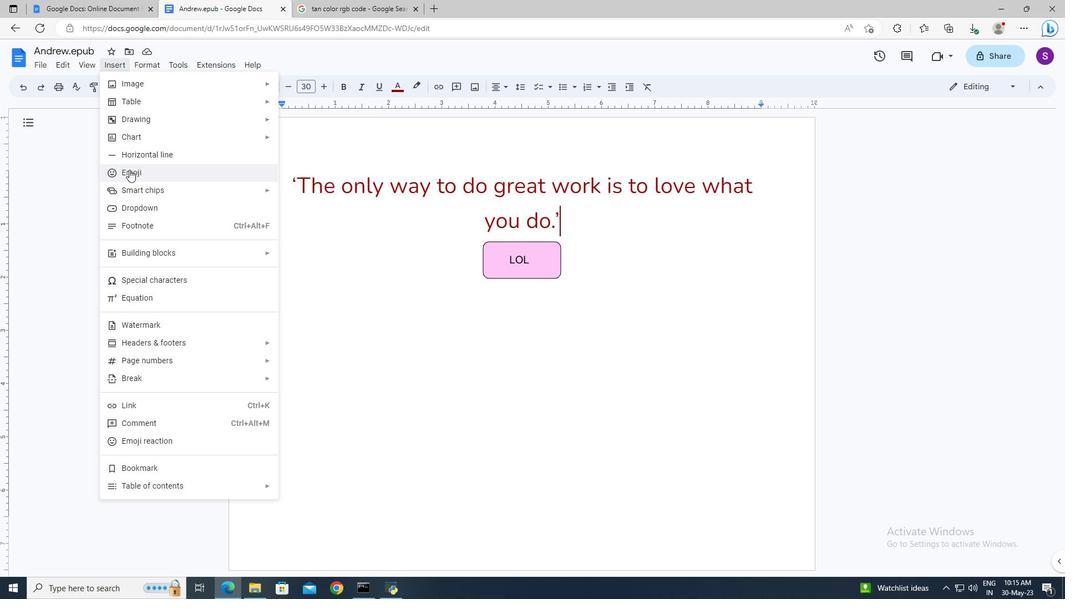 
Action: Mouse moved to (569, 325)
Screenshot: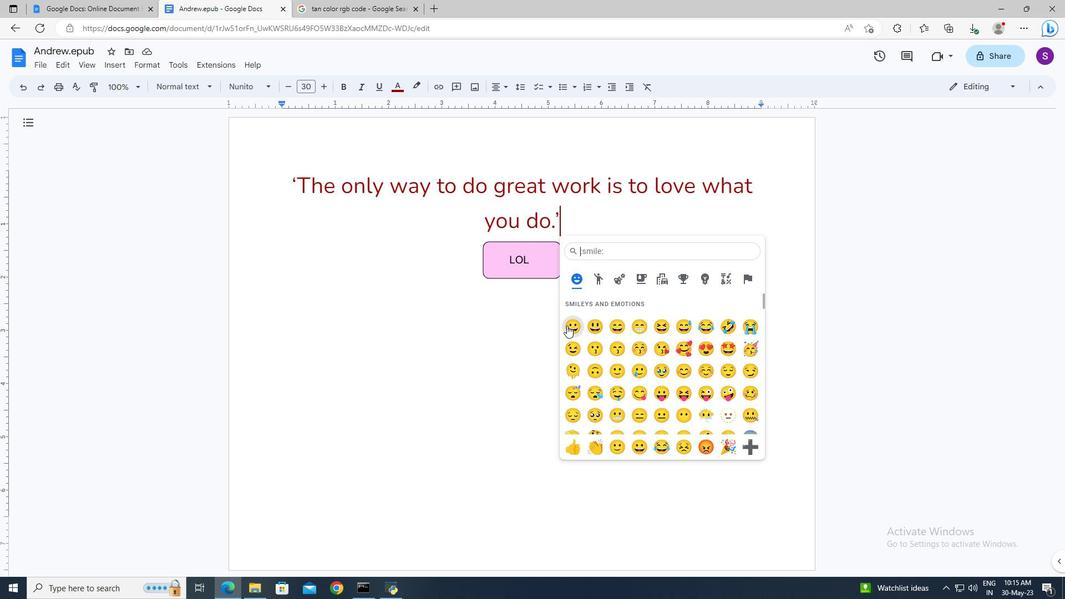 
Action: Mouse pressed left at (569, 325)
Screenshot: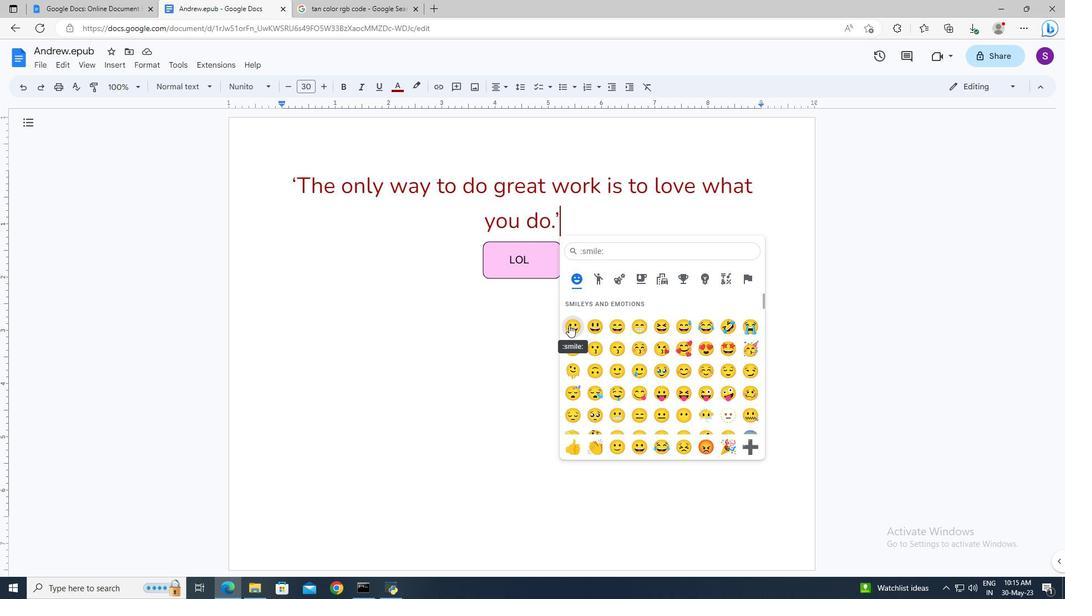 
